 Task: Look for space in Marolambo, Madagascar from 15th August, 2023 to 20th August, 2023 for 1 adult in price range Rs.5000 to Rs.10000. Place can be private room with 1  bedroom having 1 bed and 1 bathroom. Property type can be house, flat, guest house, hotel. Booking option can be shelf check-in. Required host language is English.
Action: Mouse moved to (502, 66)
Screenshot: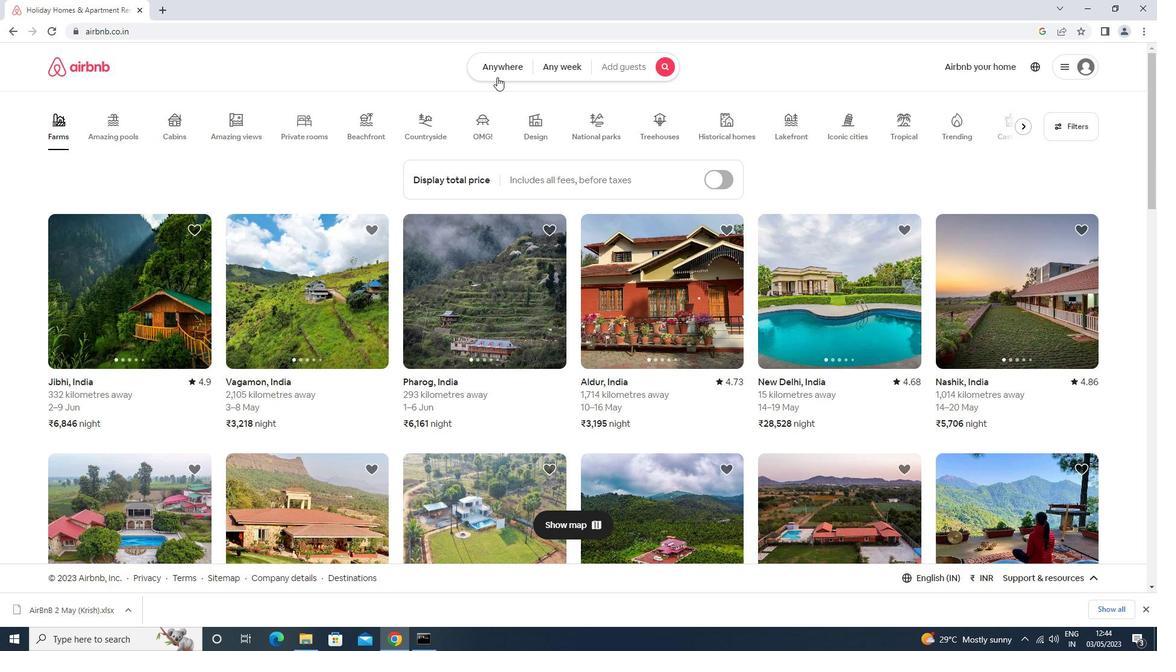 
Action: Mouse pressed left at (502, 66)
Screenshot: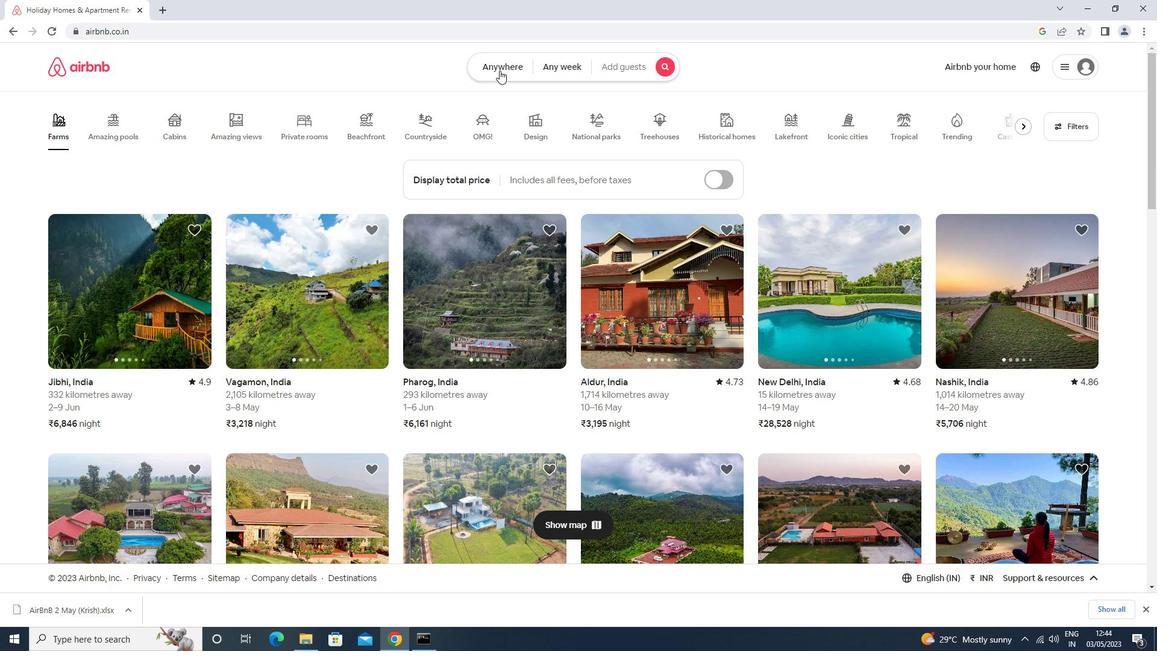 
Action: Mouse moved to (452, 115)
Screenshot: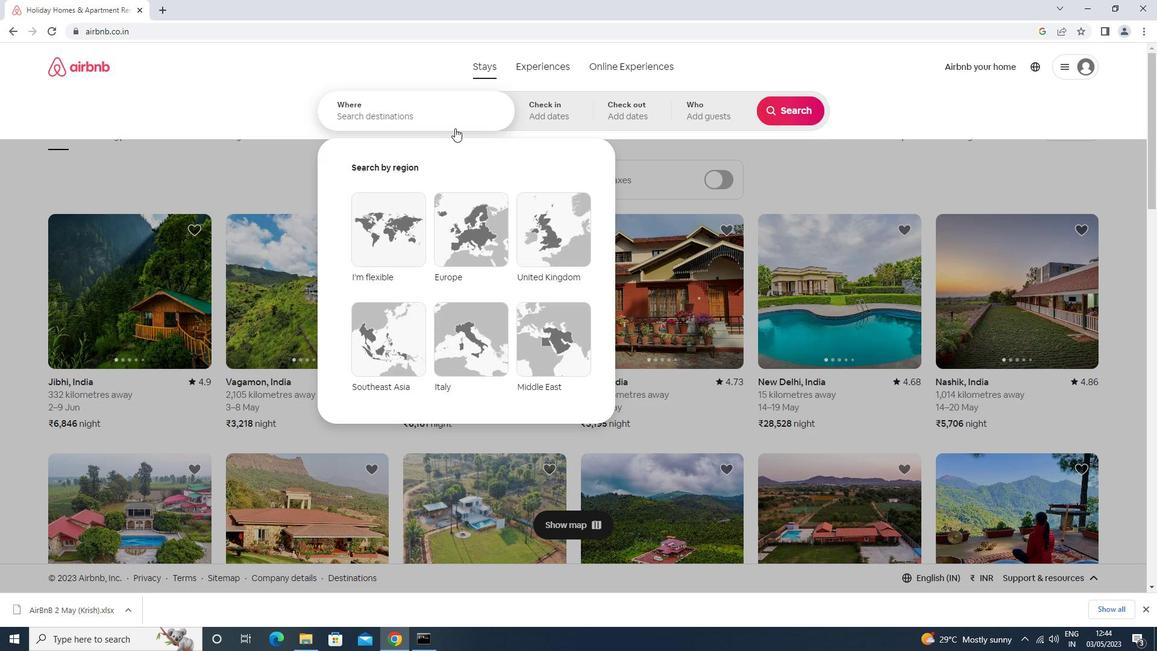 
Action: Mouse pressed left at (452, 115)
Screenshot: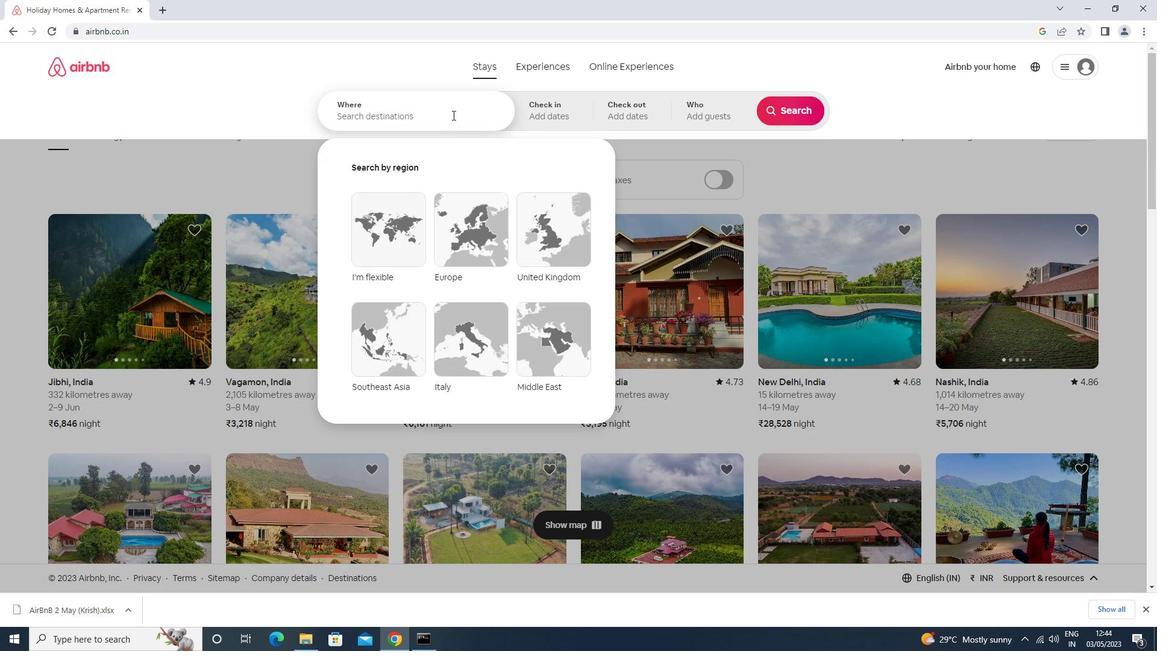 
Action: Key pressed marolambo<Key.down><Key.enter>
Screenshot: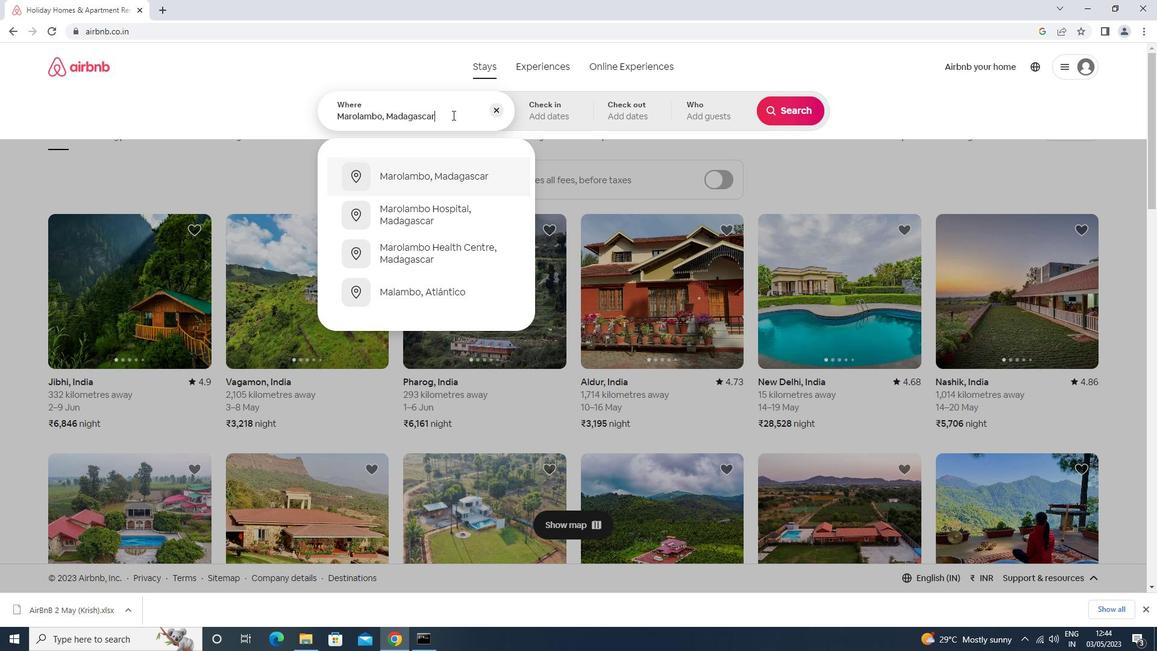 
Action: Mouse moved to (797, 208)
Screenshot: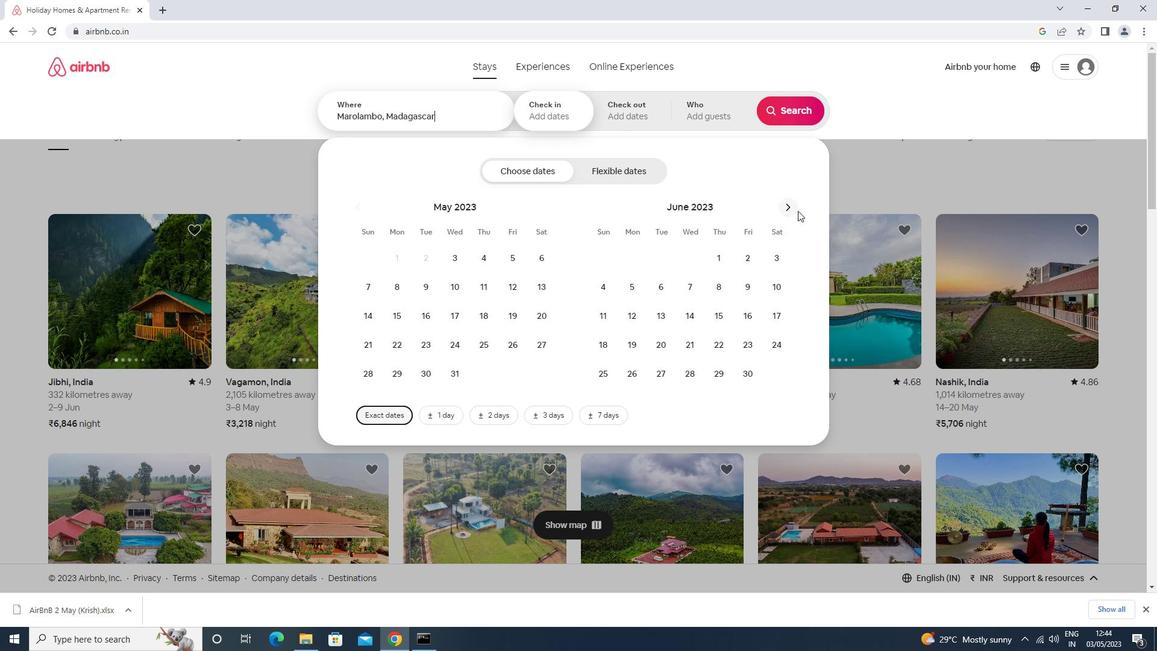 
Action: Mouse pressed left at (797, 208)
Screenshot: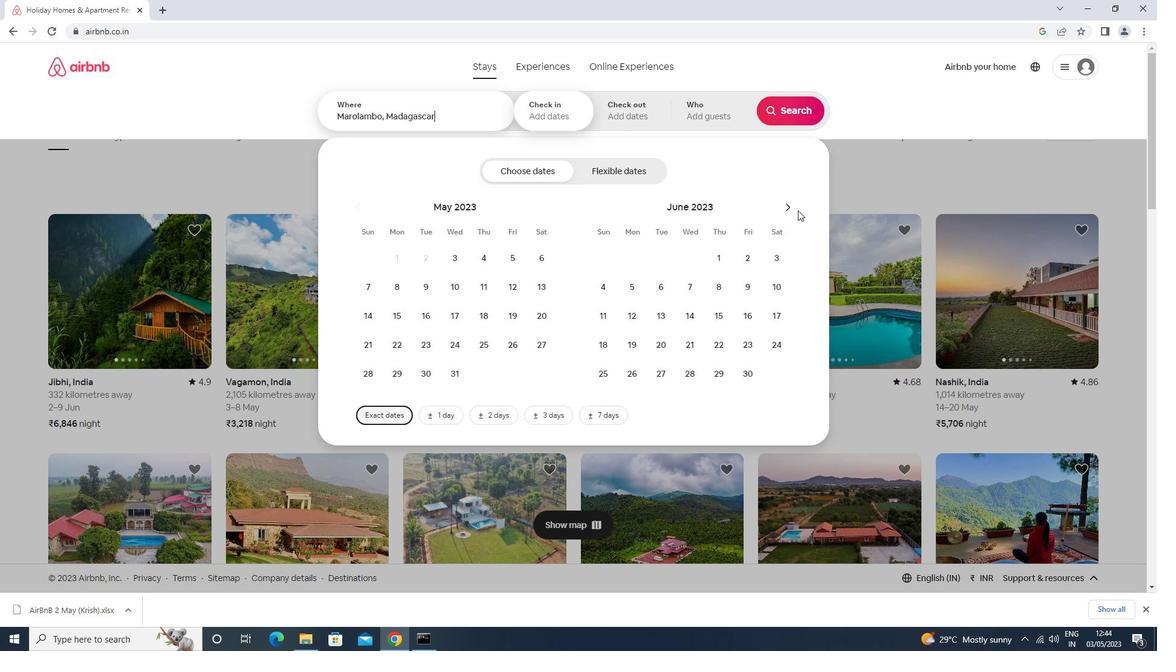 
Action: Mouse moved to (794, 208)
Screenshot: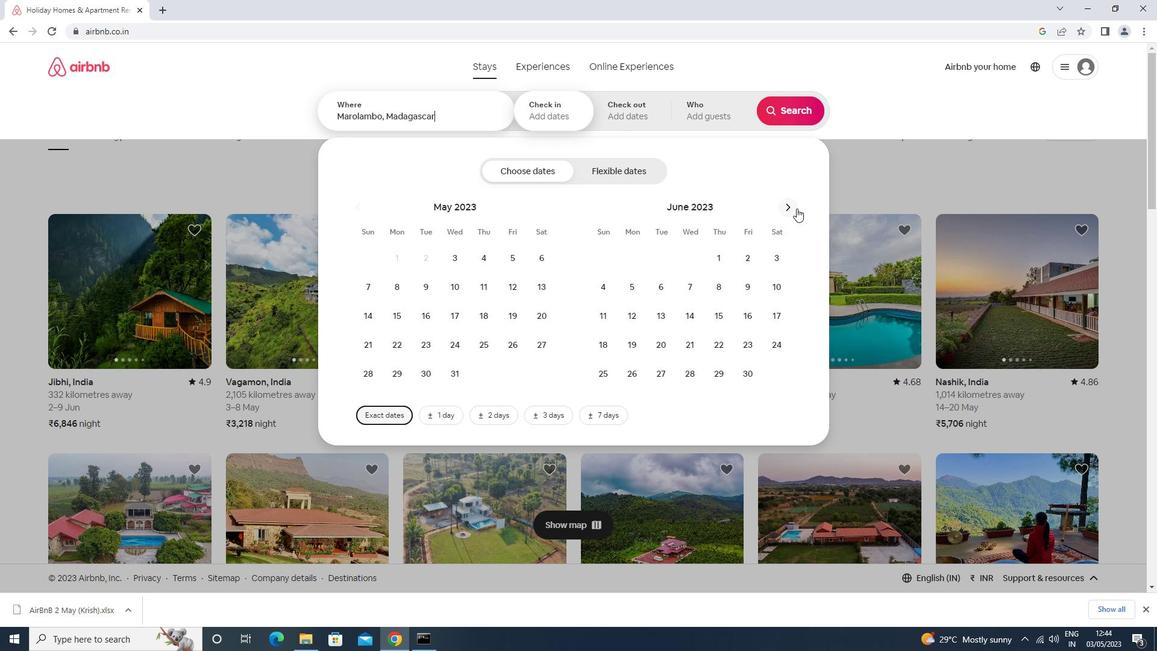 
Action: Mouse pressed left at (794, 208)
Screenshot: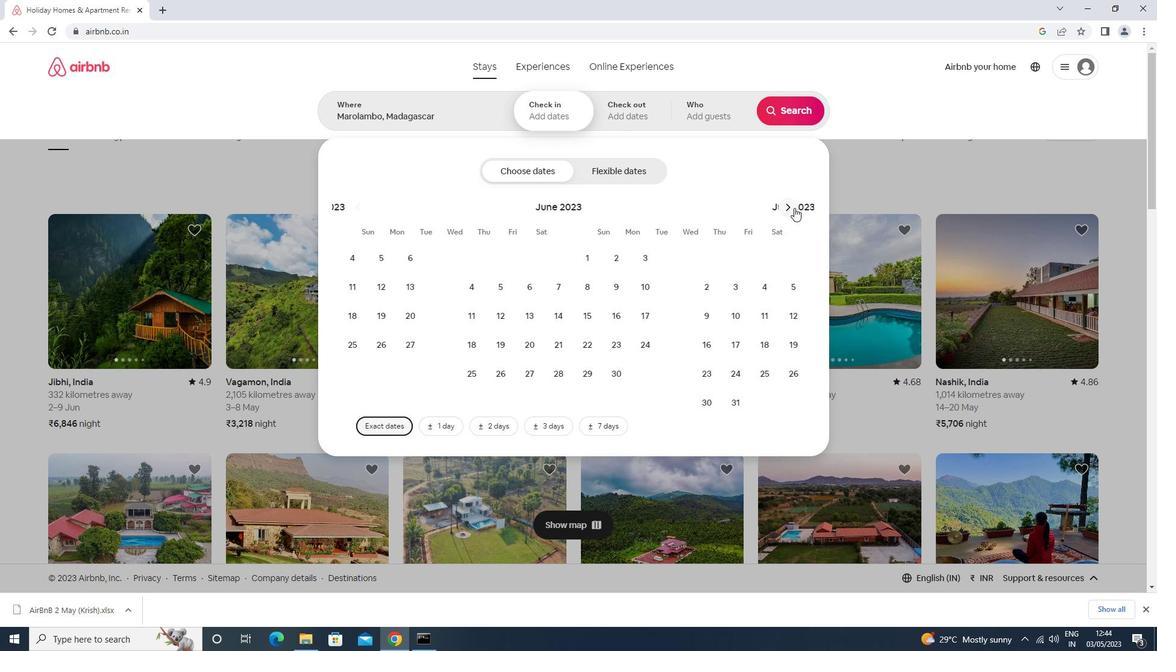 
Action: Mouse moved to (654, 313)
Screenshot: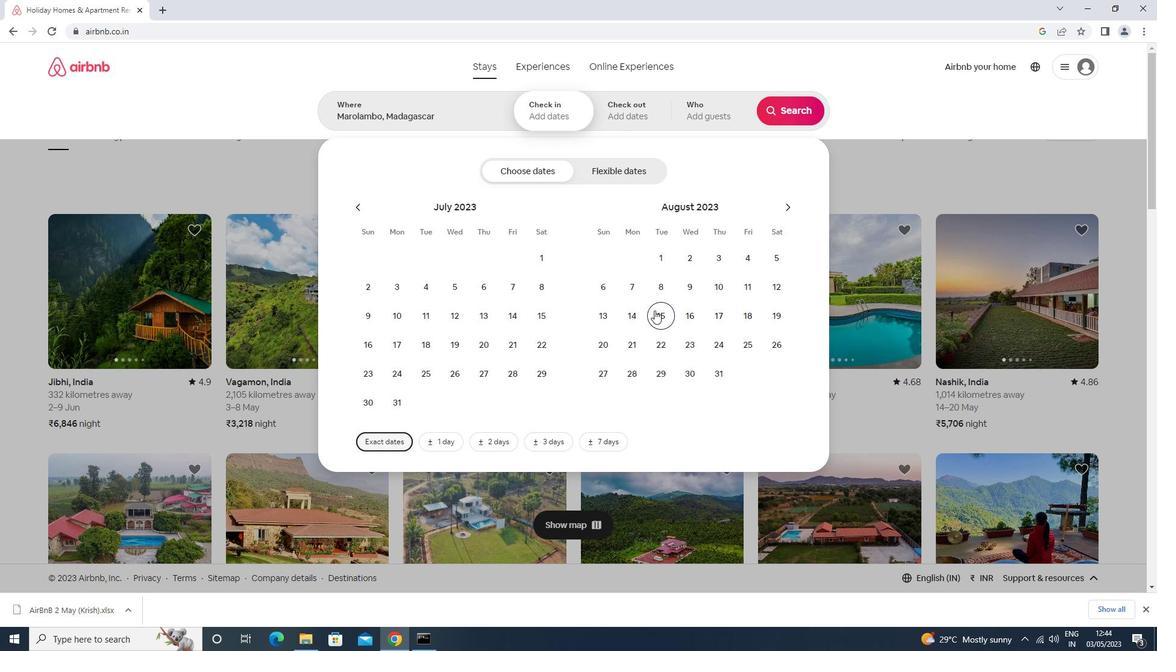 
Action: Mouse pressed left at (654, 313)
Screenshot: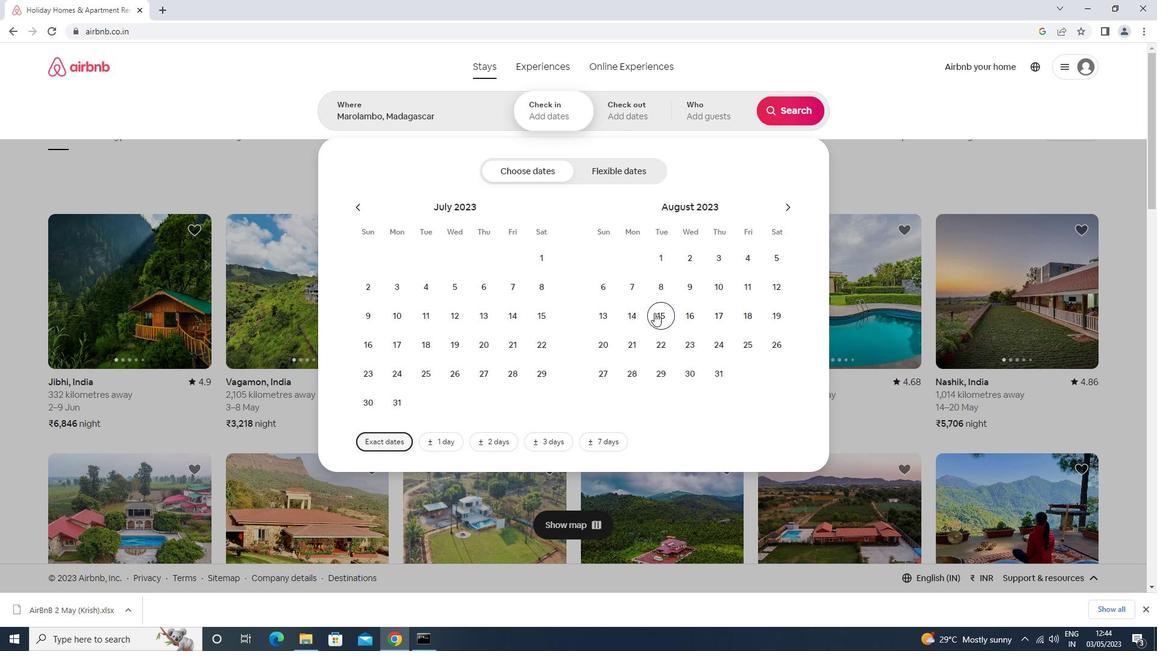 
Action: Mouse moved to (598, 344)
Screenshot: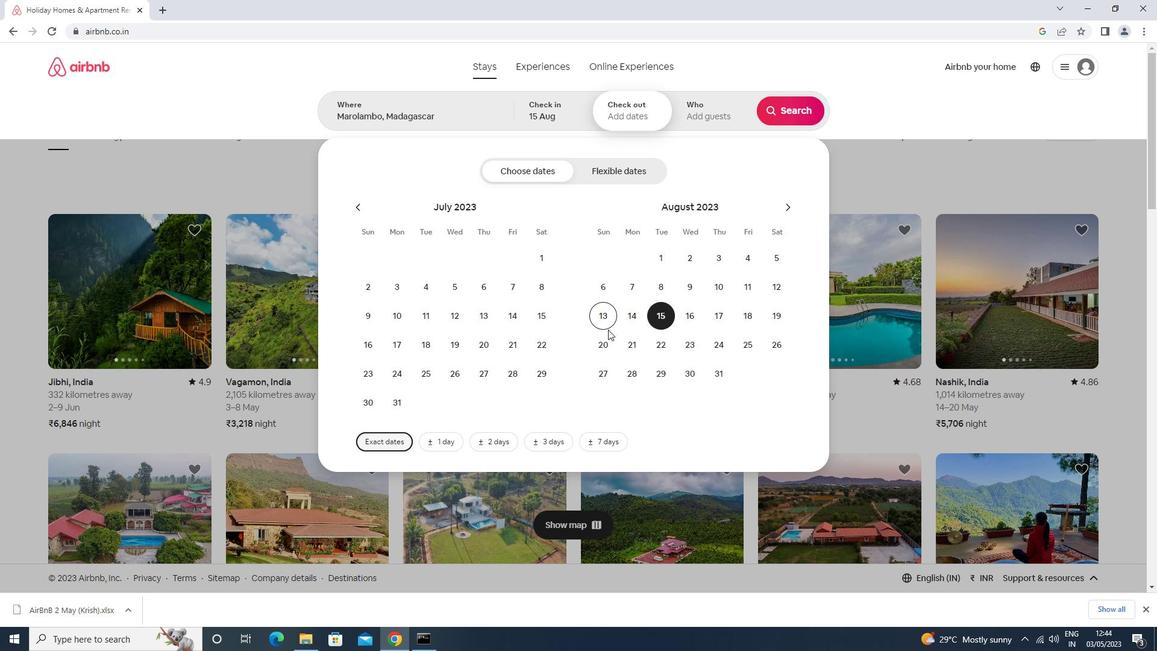 
Action: Mouse pressed left at (598, 344)
Screenshot: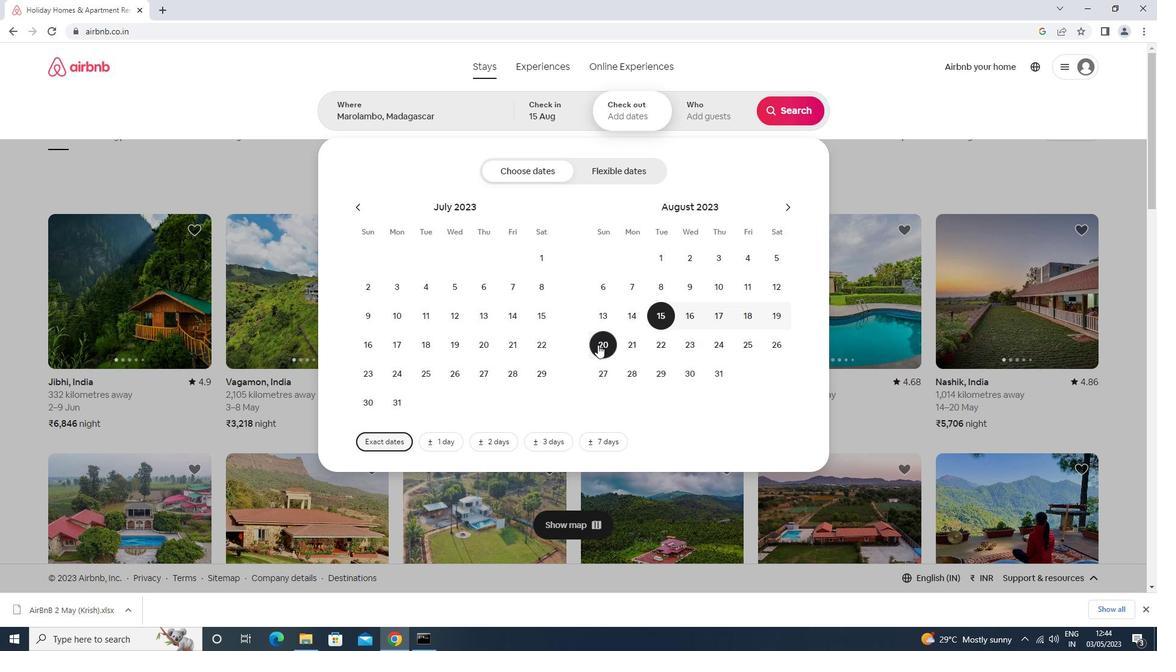 
Action: Mouse moved to (700, 121)
Screenshot: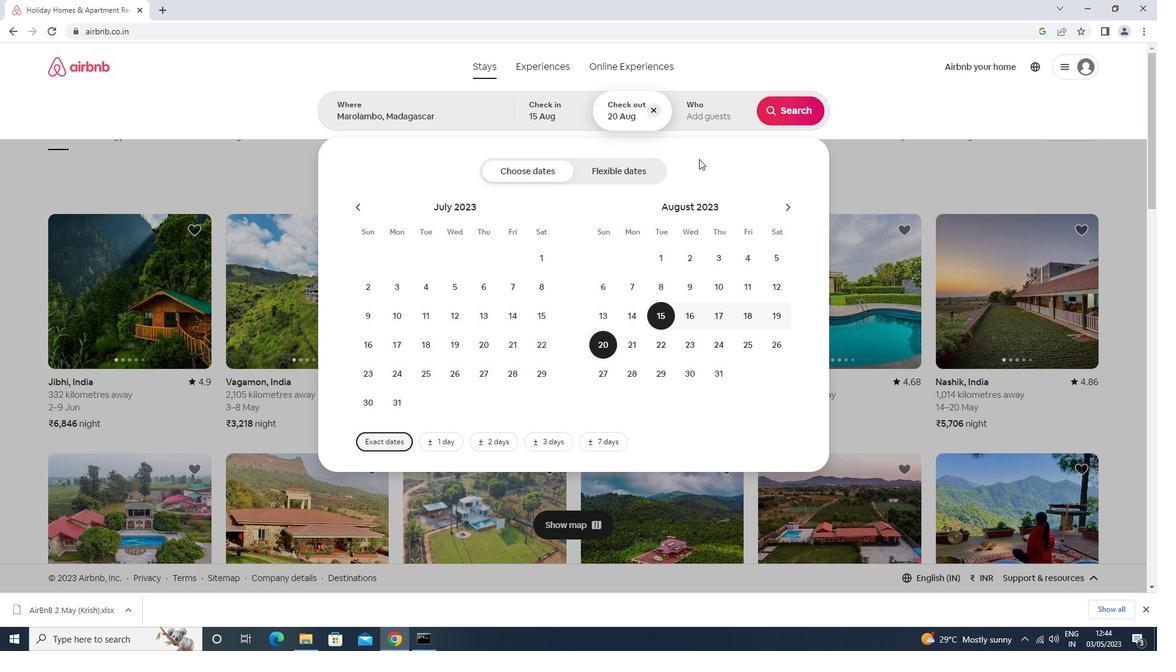
Action: Mouse pressed left at (700, 121)
Screenshot: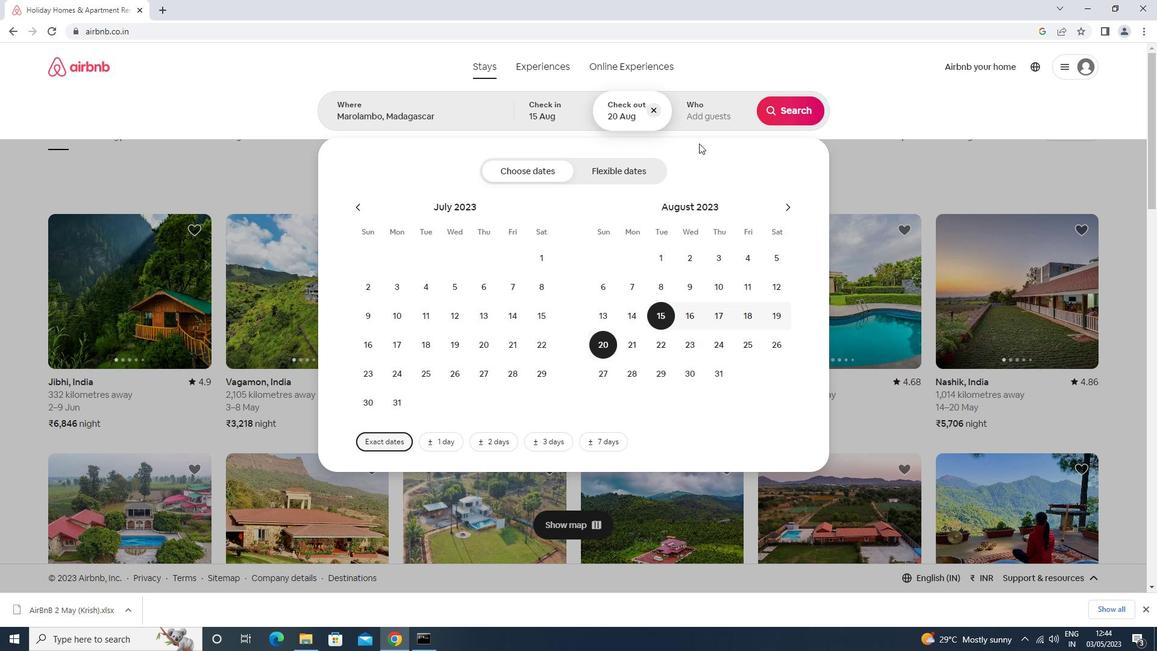 
Action: Mouse moved to (791, 172)
Screenshot: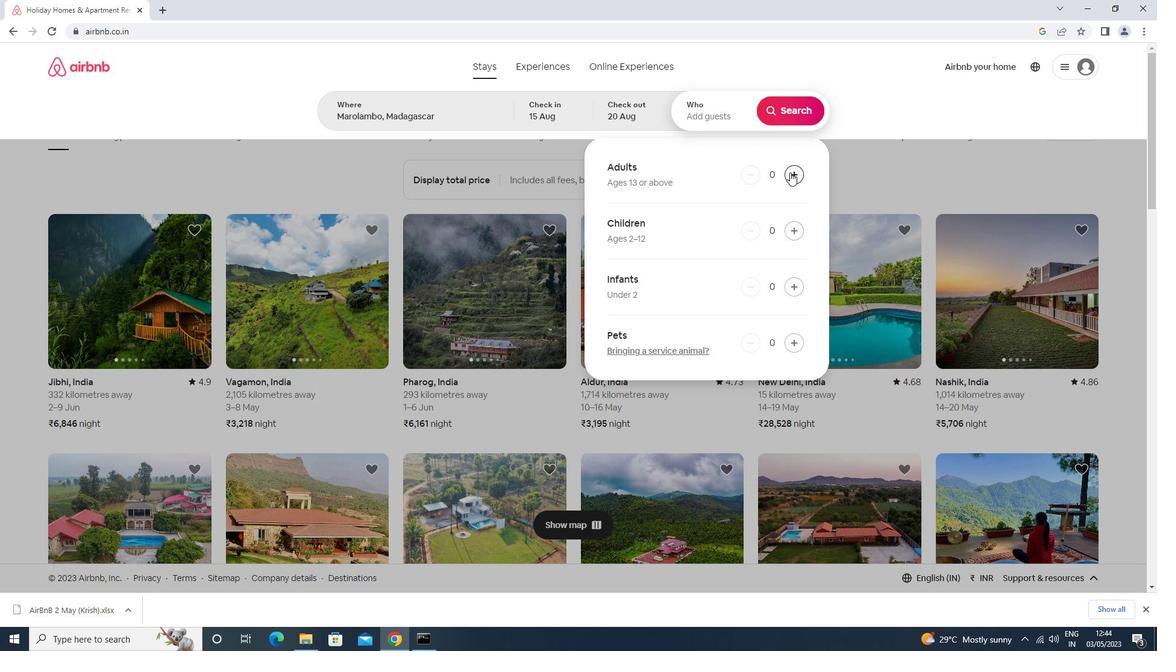 
Action: Mouse pressed left at (791, 172)
Screenshot: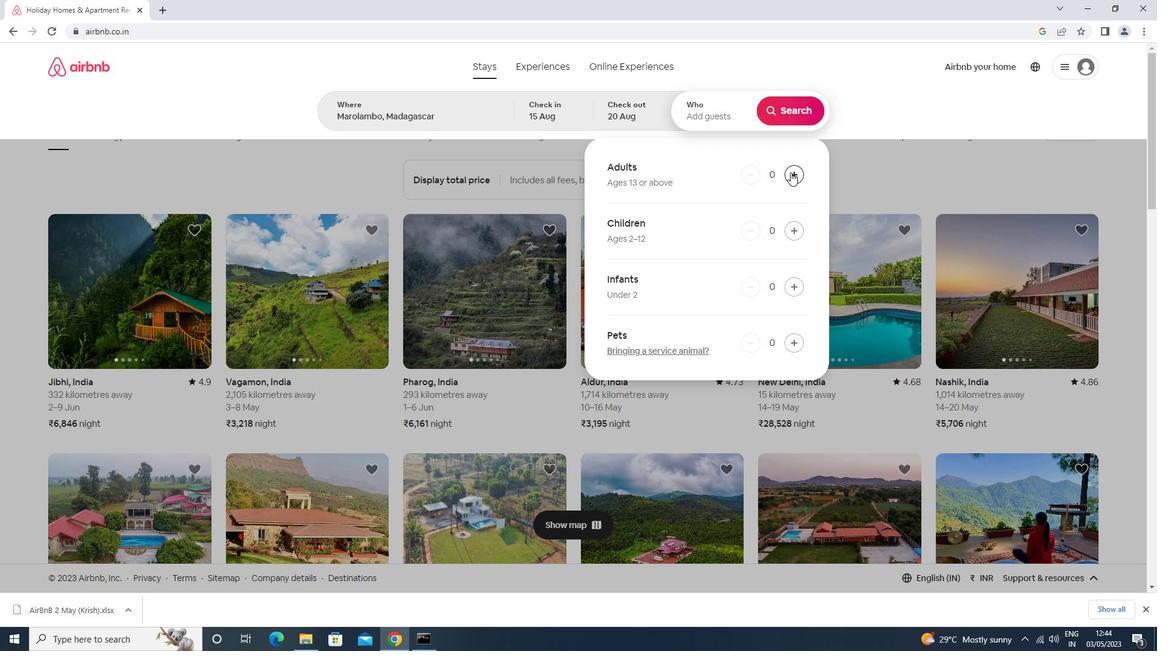 
Action: Mouse moved to (799, 106)
Screenshot: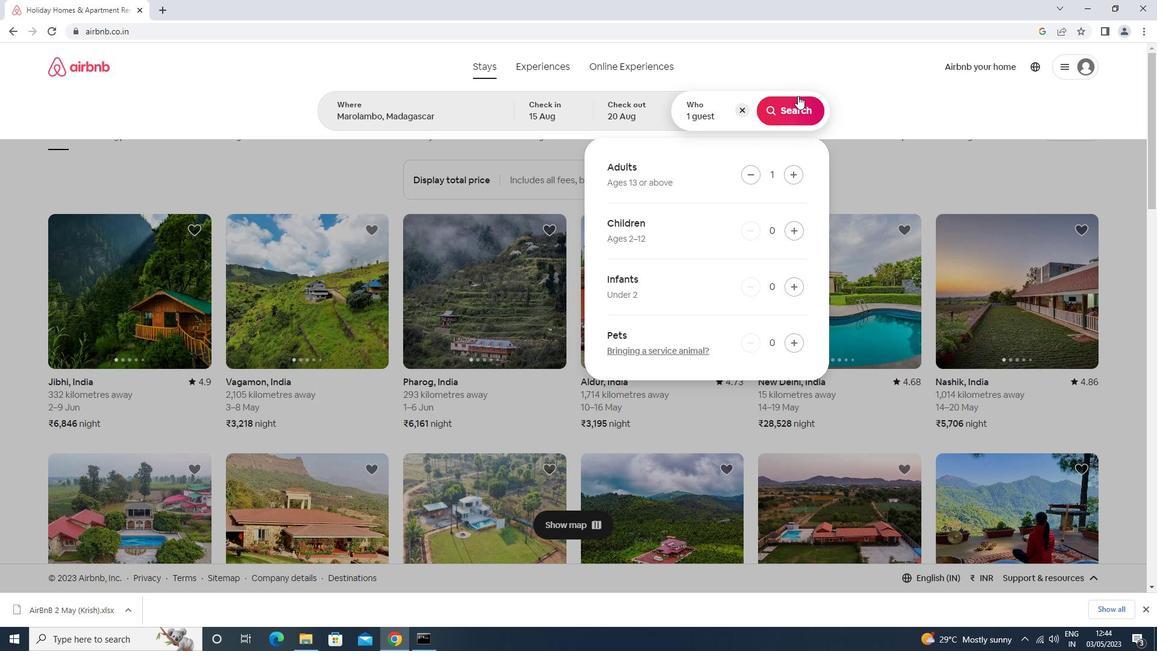 
Action: Mouse pressed left at (799, 106)
Screenshot: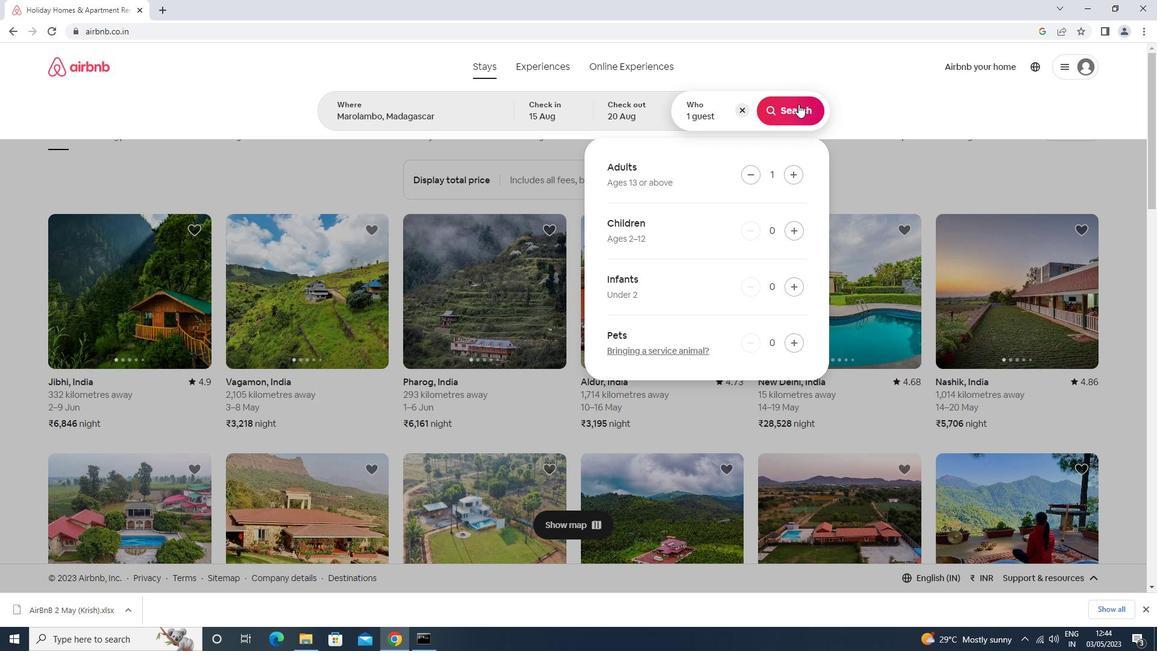 
Action: Mouse moved to (1100, 110)
Screenshot: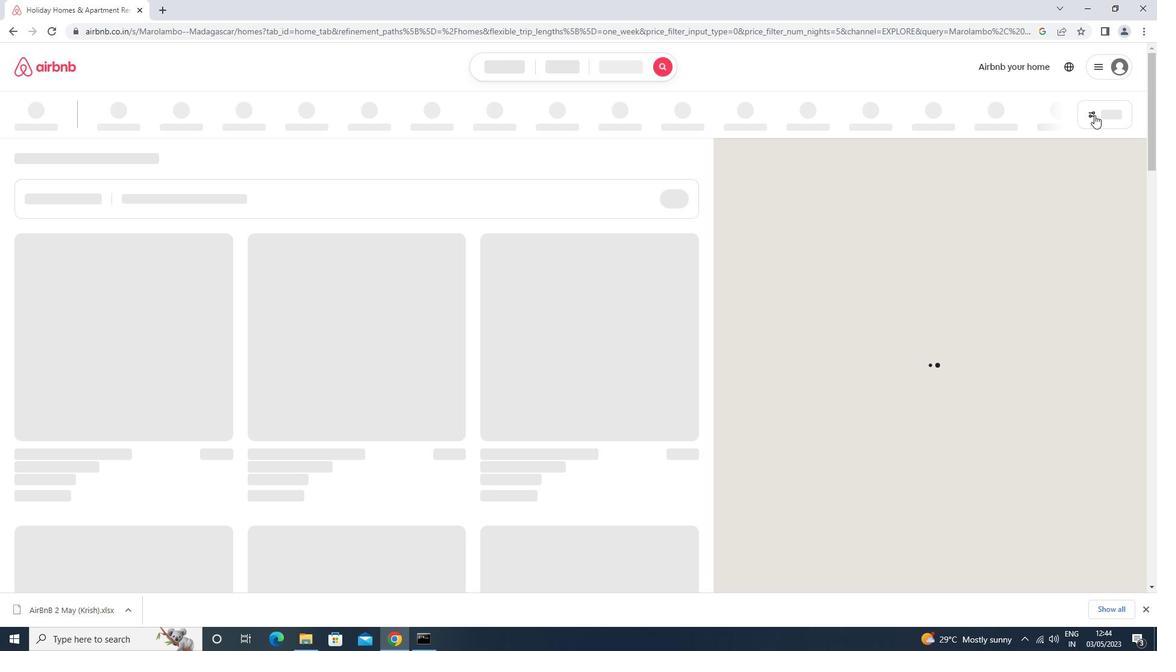
Action: Mouse pressed left at (1100, 110)
Screenshot: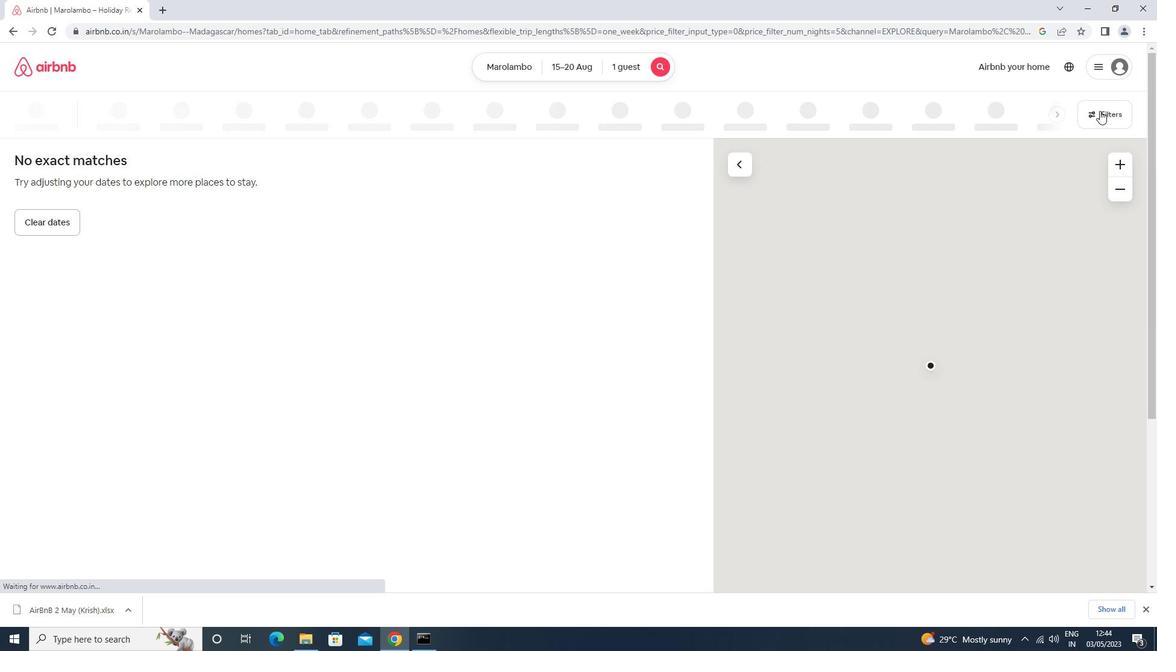 
Action: Mouse moved to (501, 192)
Screenshot: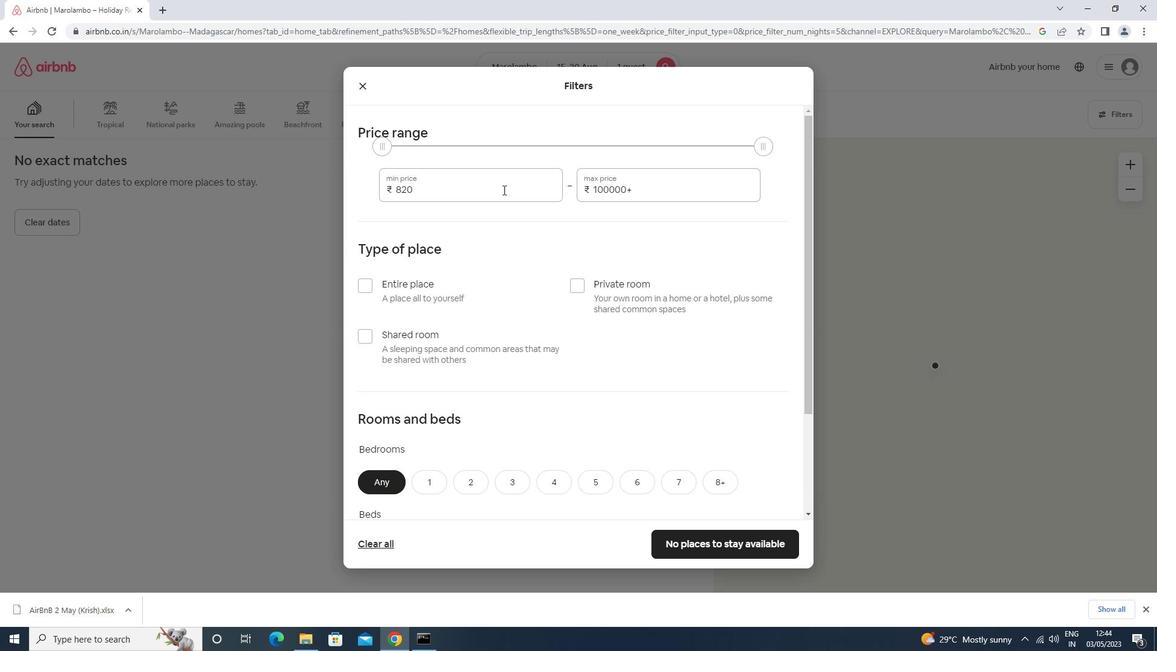 
Action: Mouse pressed left at (501, 192)
Screenshot: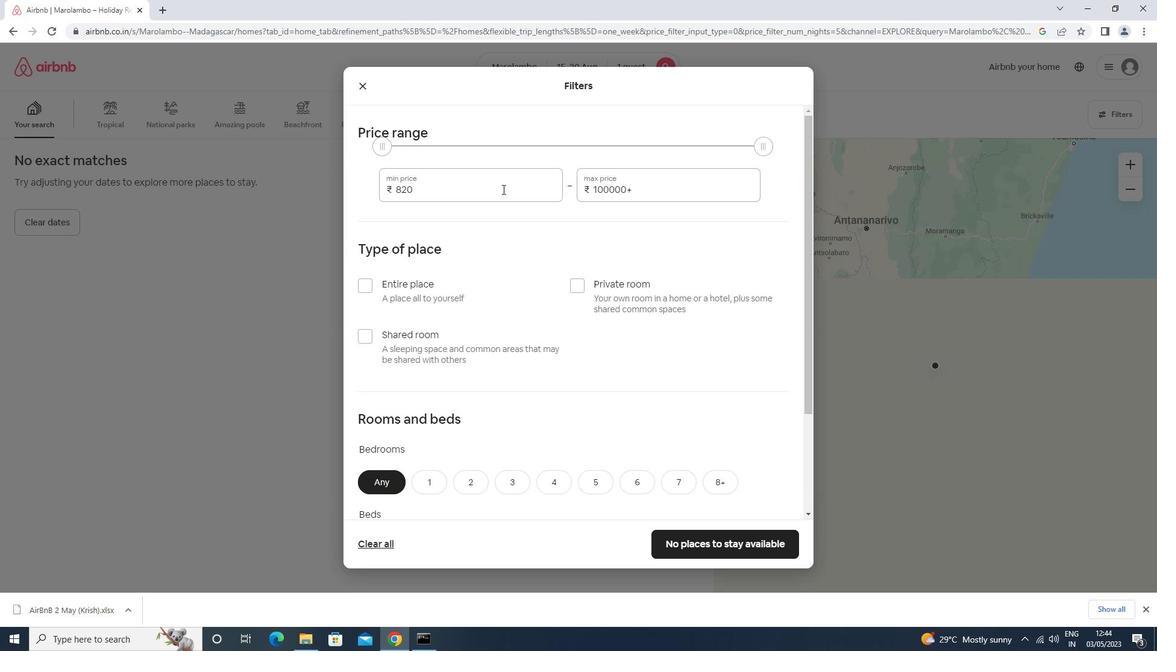 
Action: Key pressed <Key.backspace><Key.backspace><Key.backspace><Key.backspace><Key.backspace><Key.backspace>5000<Key.tab>1000
Screenshot: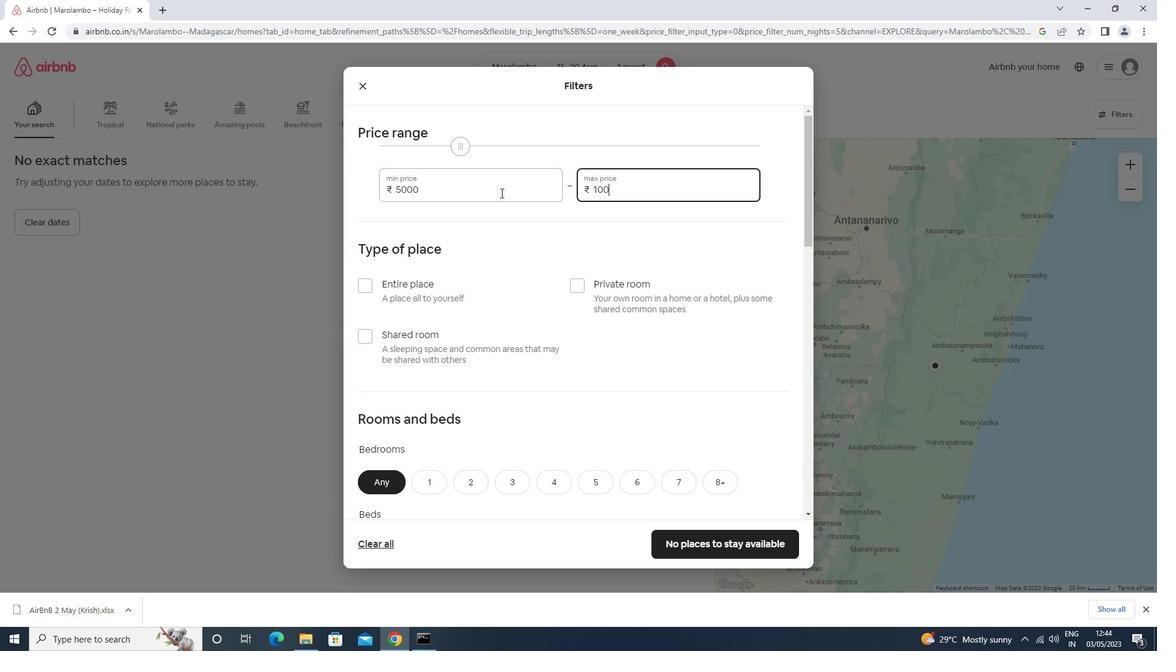 
Action: Mouse moved to (576, 279)
Screenshot: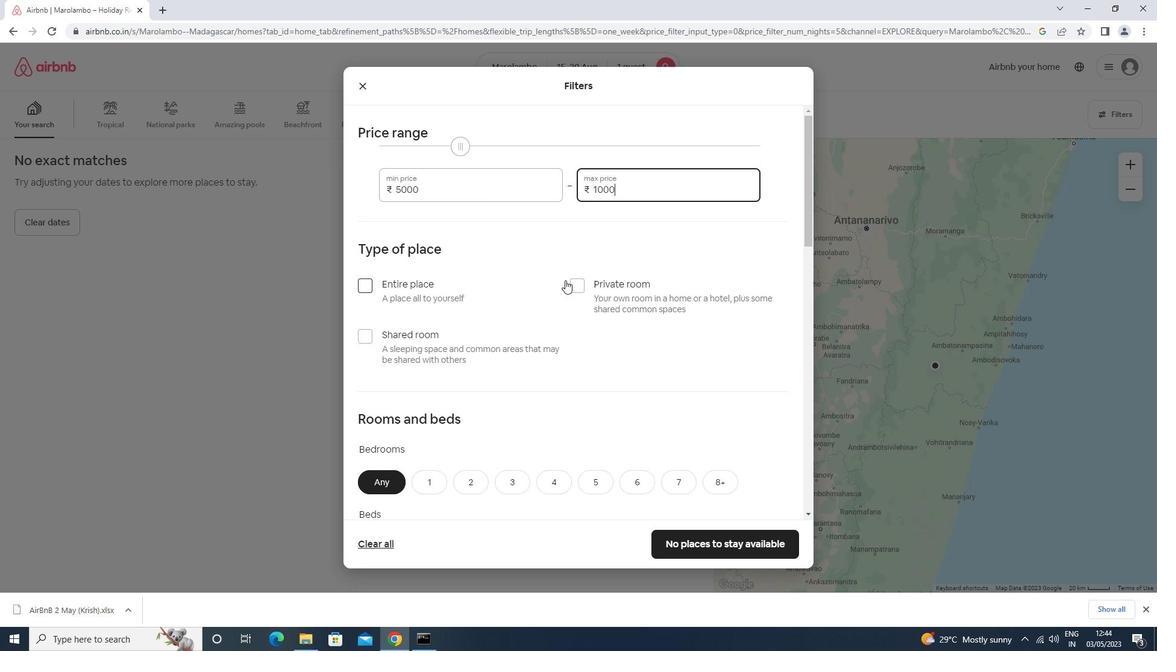 
Action: Mouse pressed left at (576, 279)
Screenshot: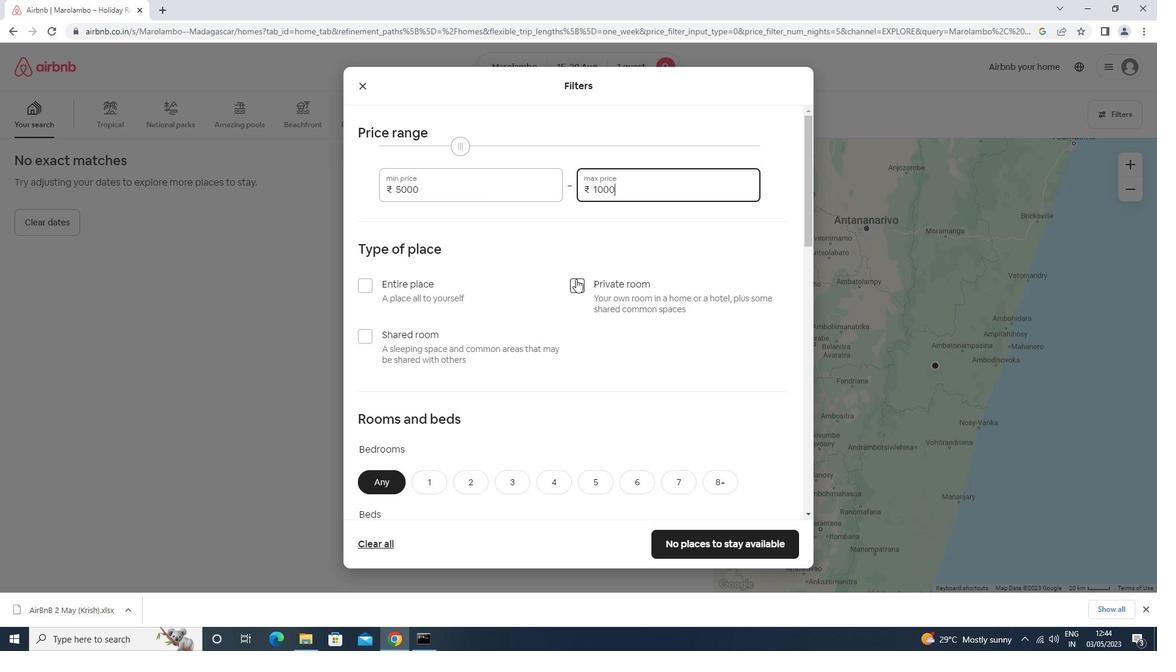 
Action: Mouse moved to (577, 276)
Screenshot: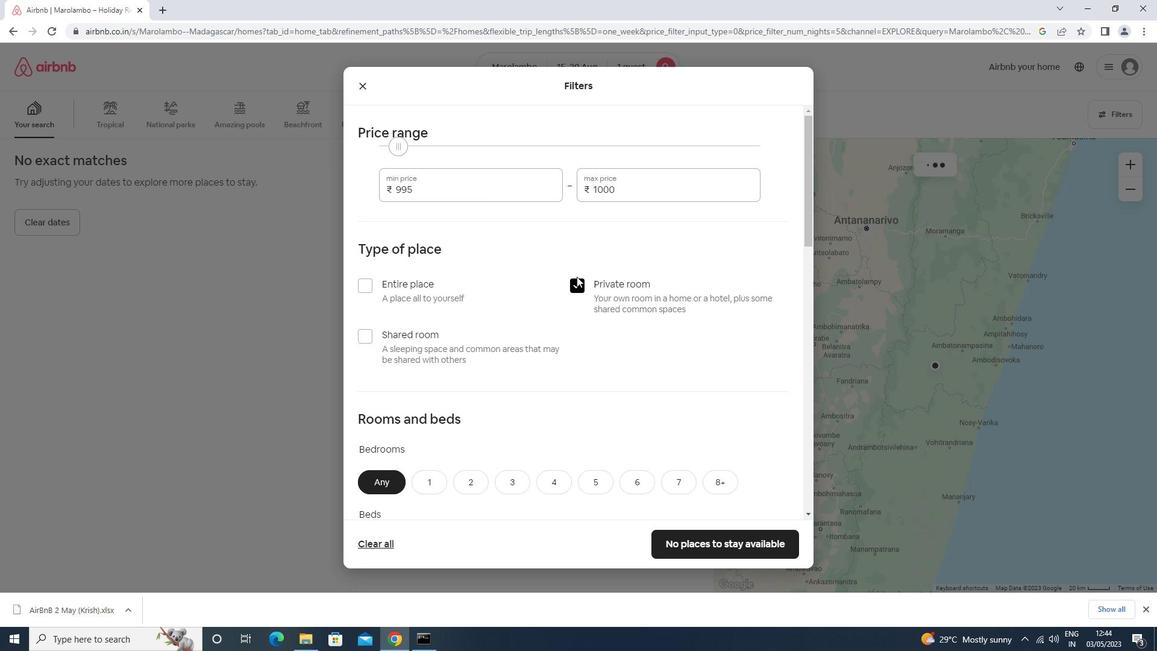 
Action: Mouse scrolled (577, 275) with delta (0, 0)
Screenshot: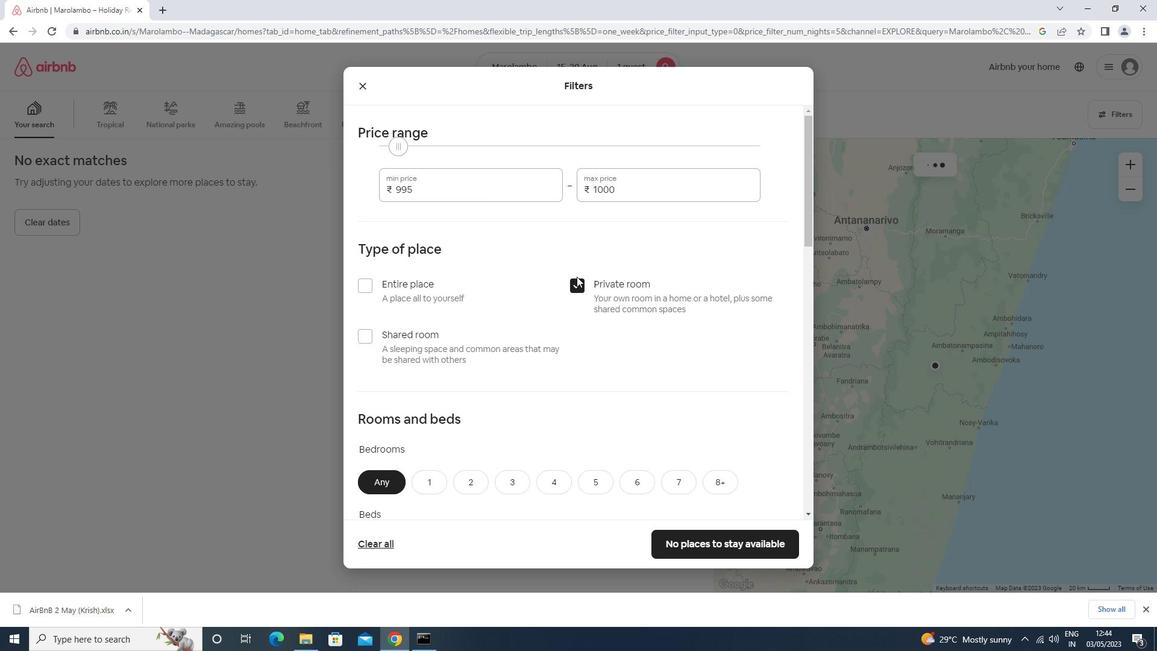 
Action: Mouse scrolled (577, 275) with delta (0, 0)
Screenshot: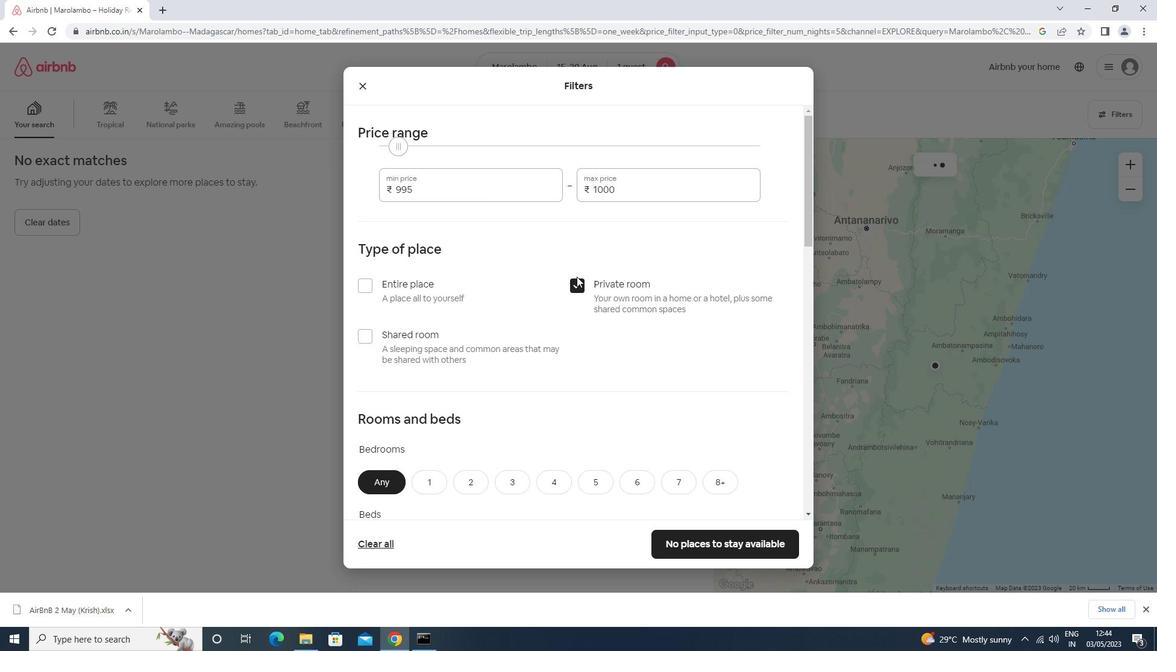 
Action: Mouse moved to (577, 275)
Screenshot: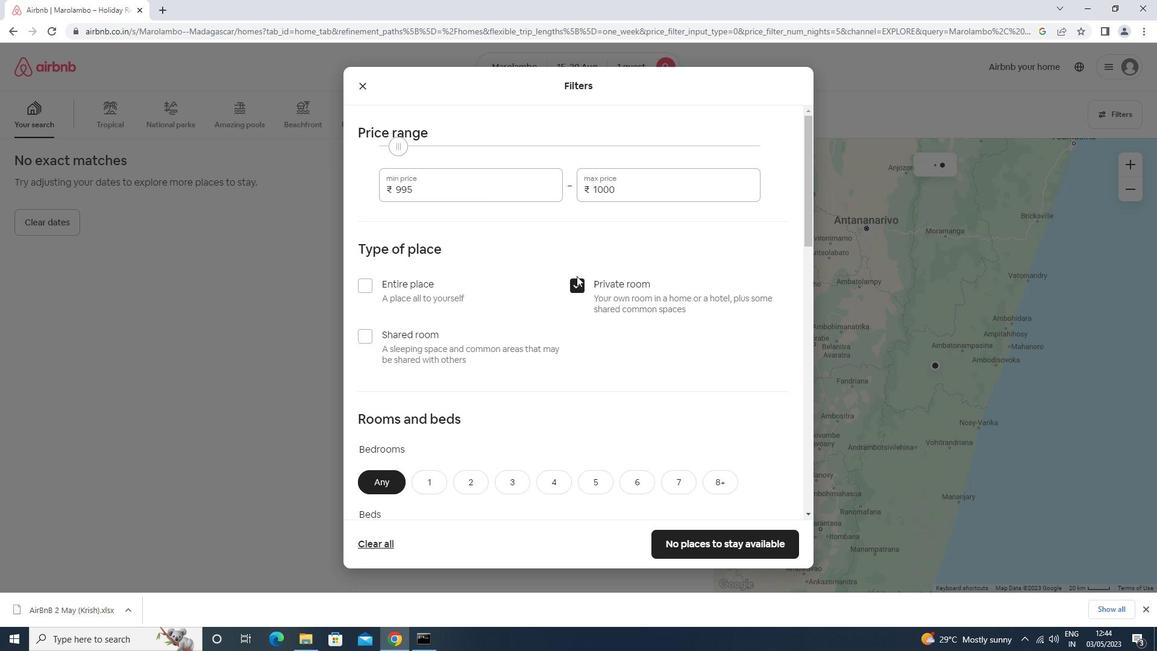 
Action: Mouse scrolled (577, 275) with delta (0, 0)
Screenshot: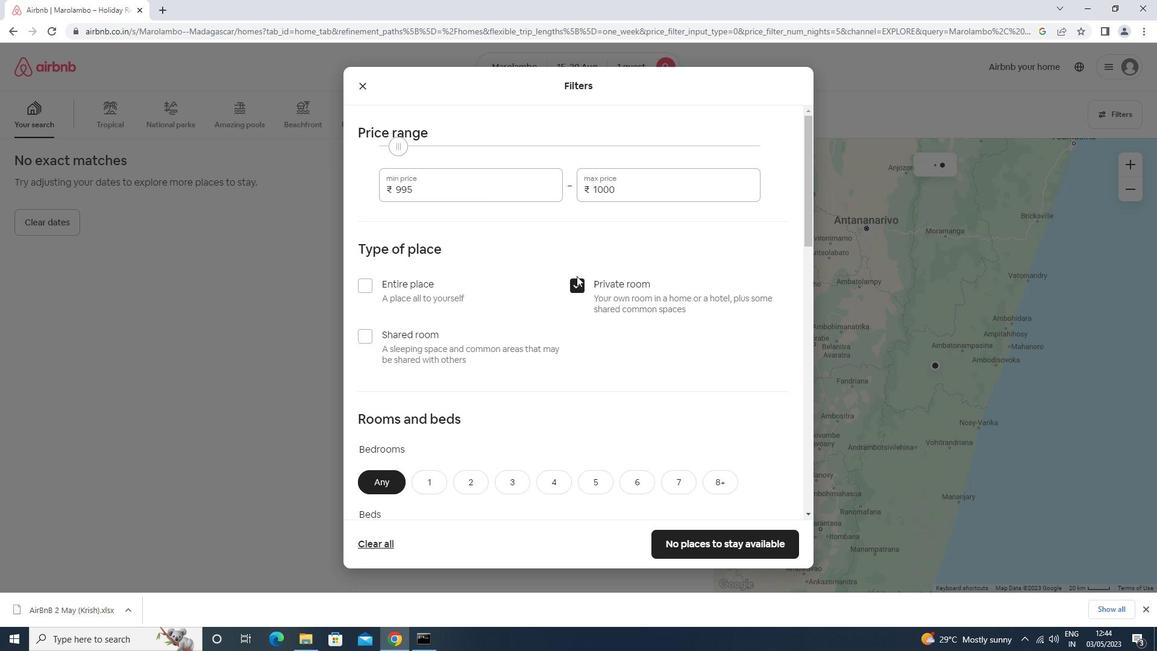 
Action: Mouse moved to (432, 297)
Screenshot: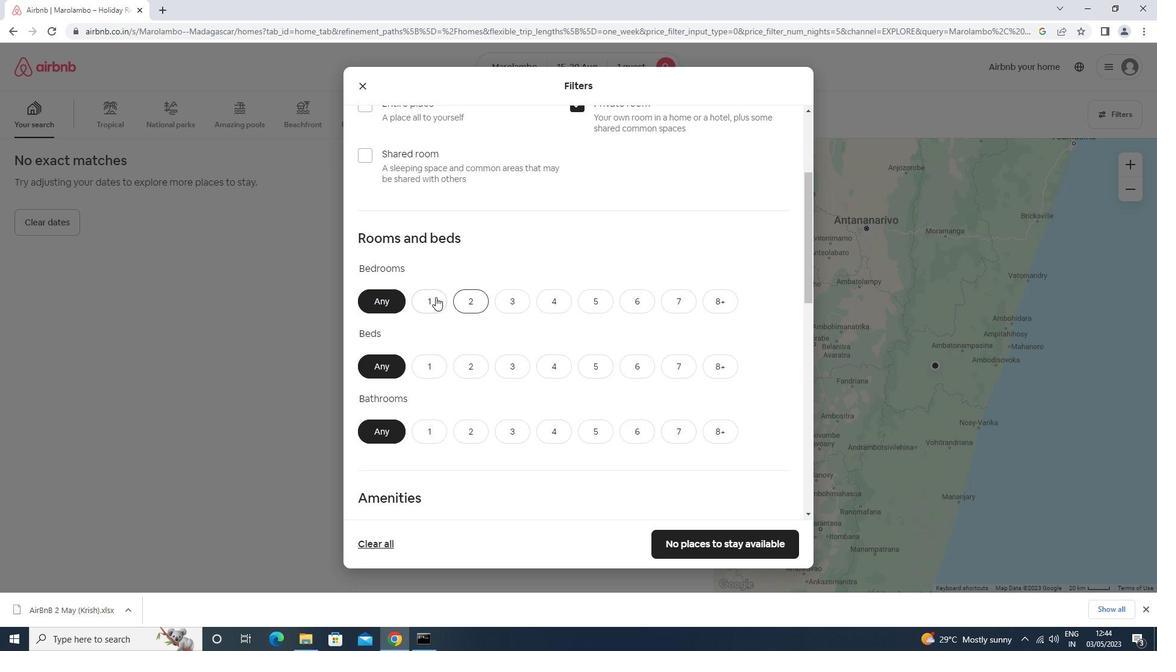 
Action: Mouse pressed left at (432, 297)
Screenshot: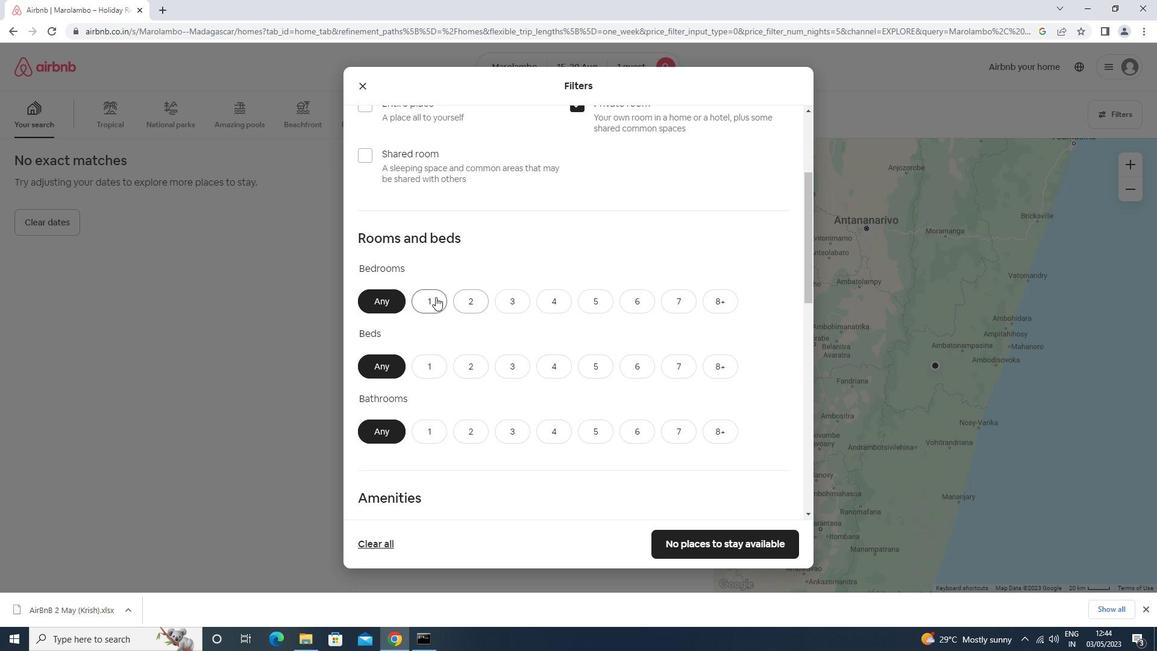 
Action: Mouse moved to (431, 369)
Screenshot: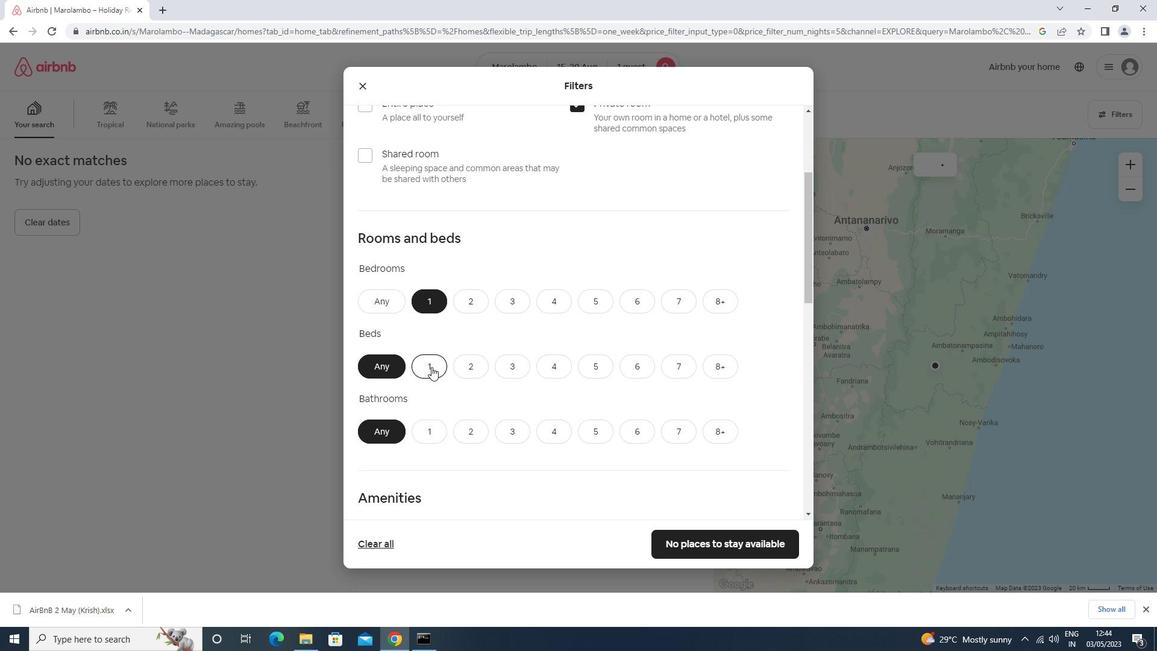 
Action: Mouse pressed left at (431, 369)
Screenshot: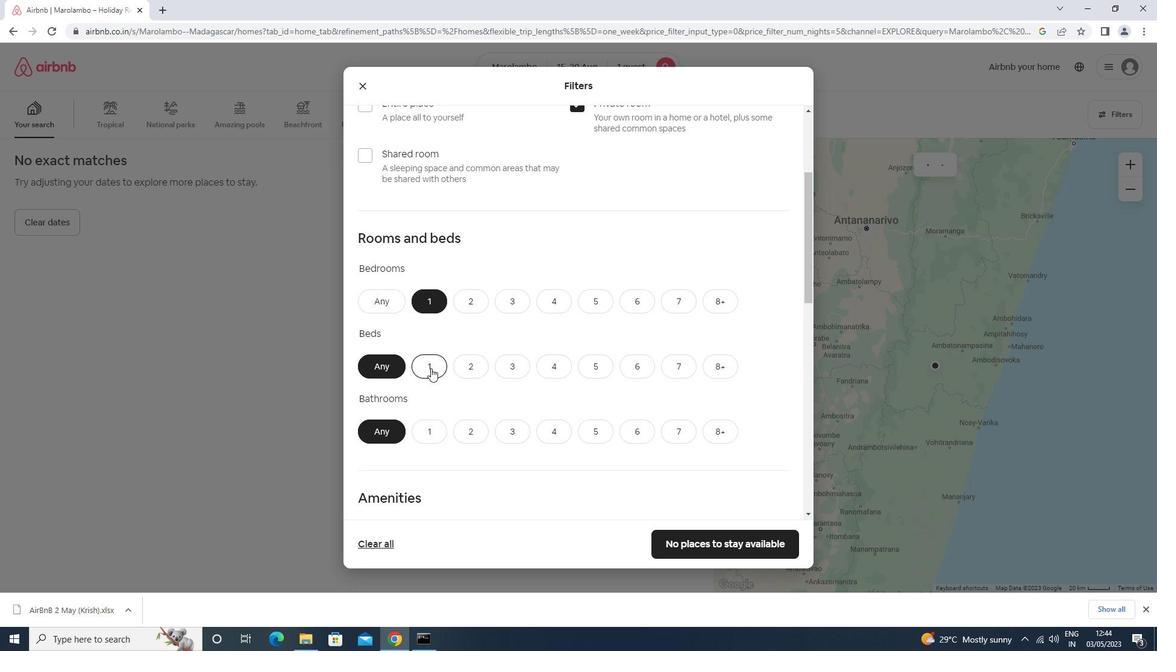 
Action: Mouse moved to (425, 424)
Screenshot: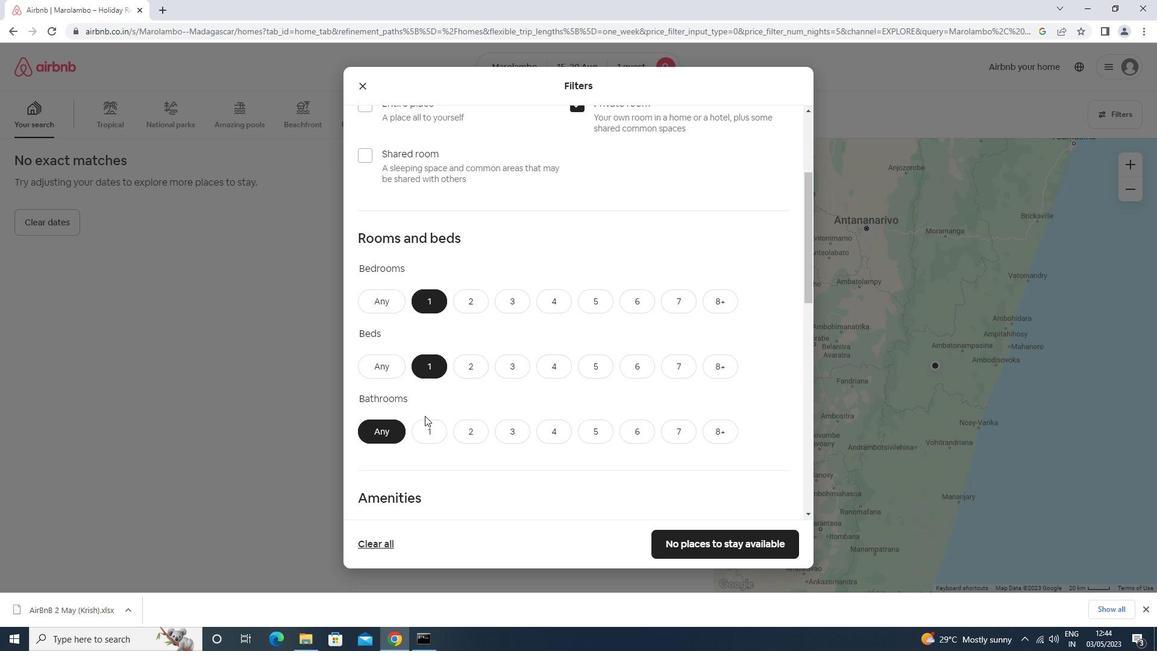 
Action: Mouse pressed left at (425, 424)
Screenshot: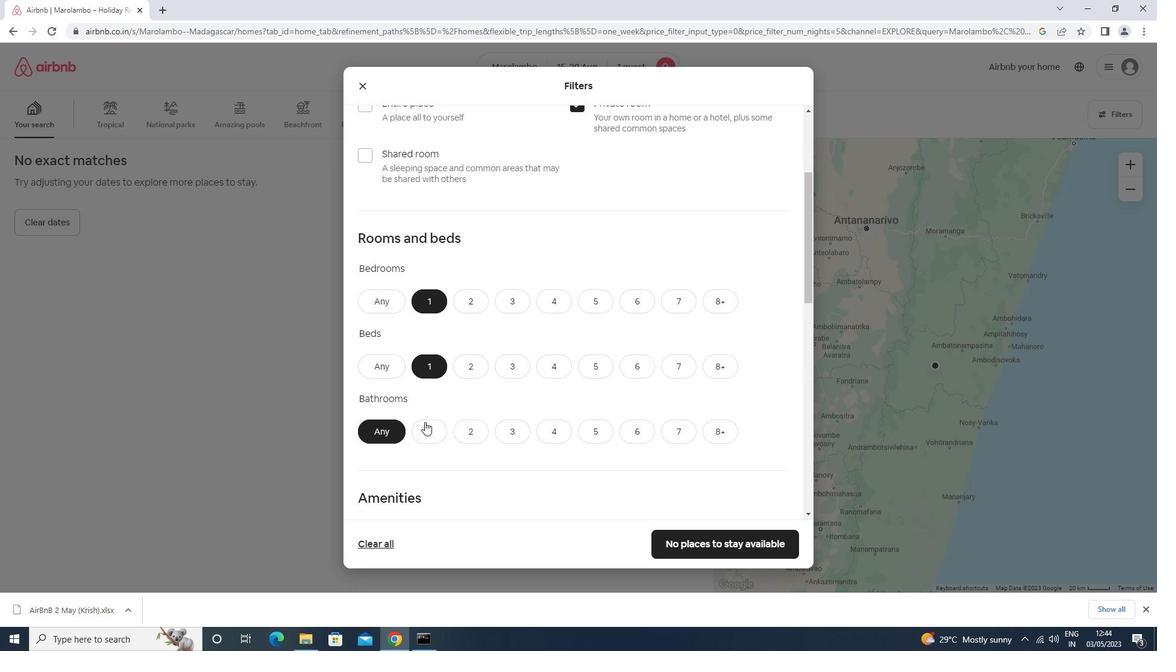 
Action: Mouse moved to (425, 421)
Screenshot: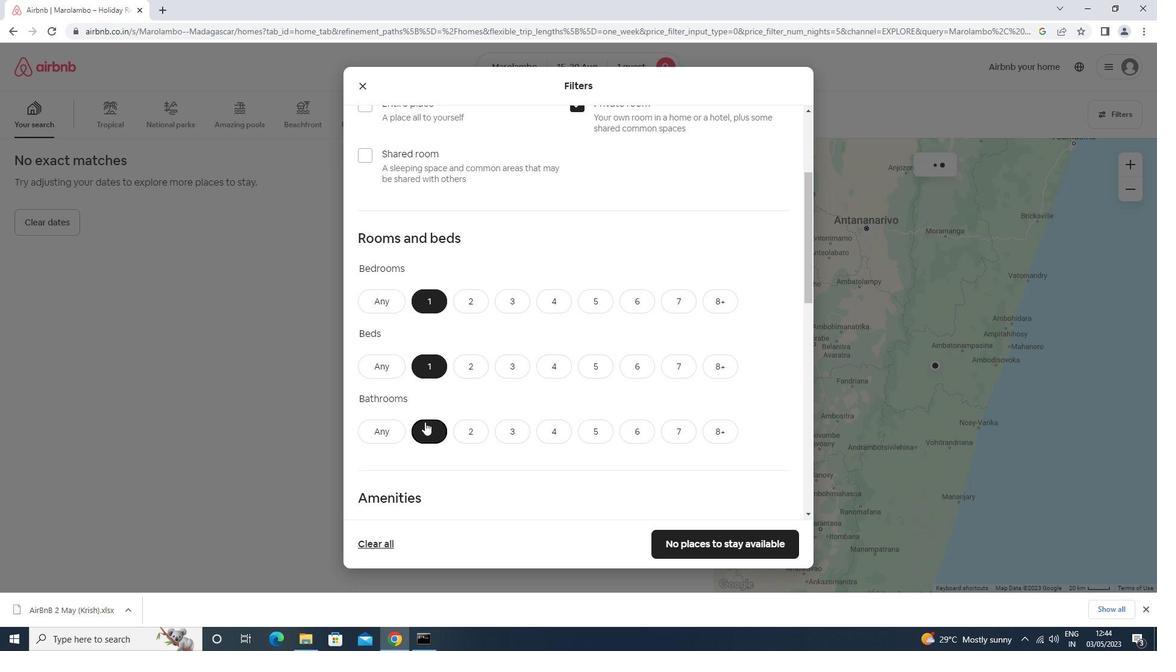 
Action: Mouse scrolled (425, 420) with delta (0, 0)
Screenshot: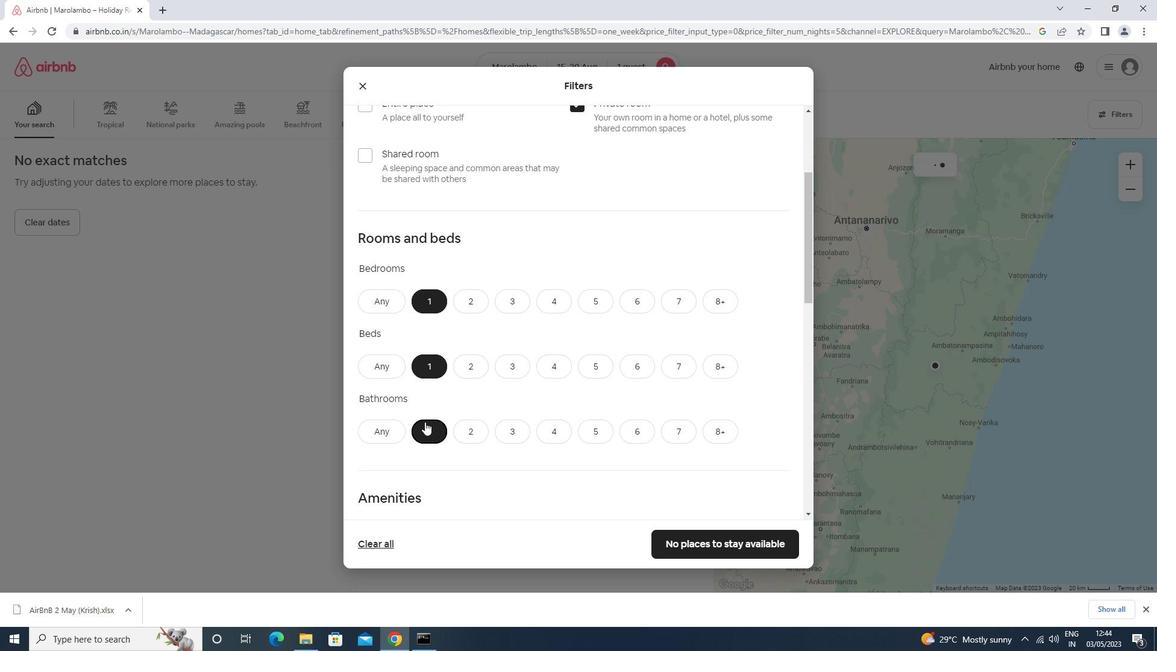 
Action: Mouse scrolled (425, 420) with delta (0, 0)
Screenshot: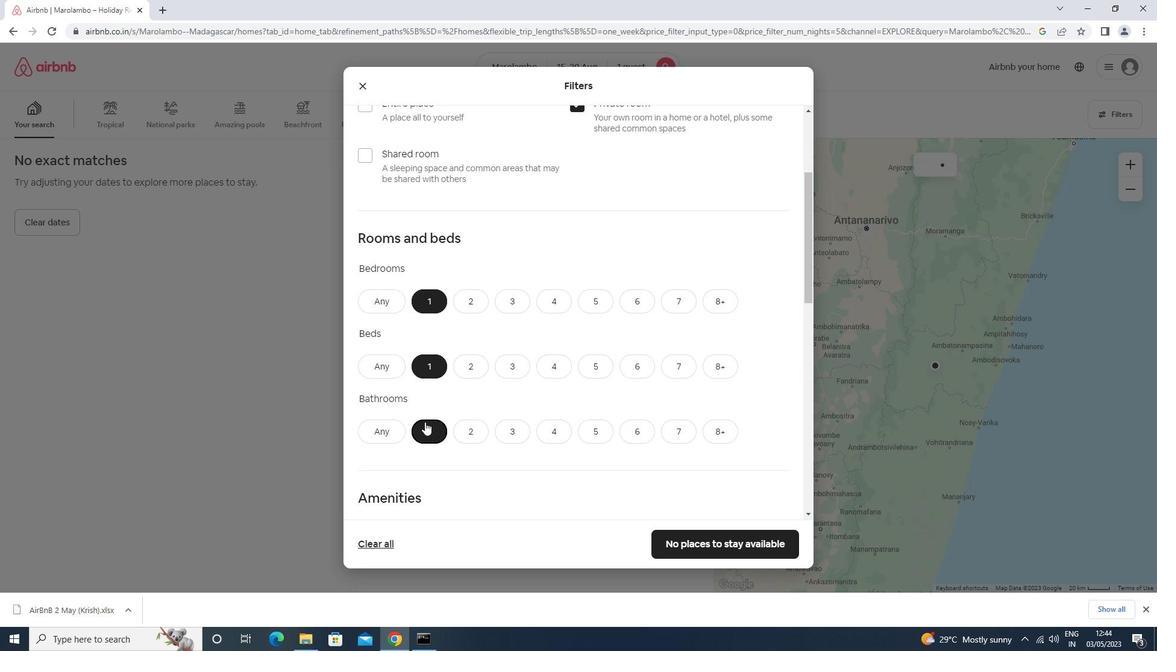 
Action: Mouse scrolled (425, 420) with delta (0, 0)
Screenshot: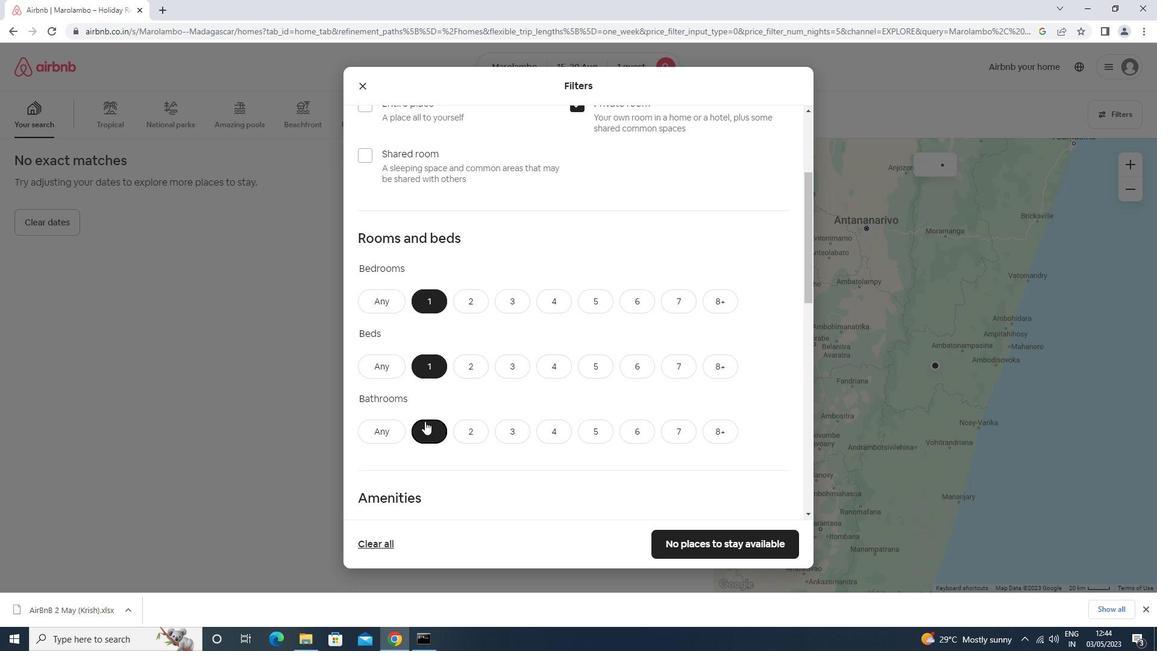 
Action: Mouse scrolled (425, 420) with delta (0, 0)
Screenshot: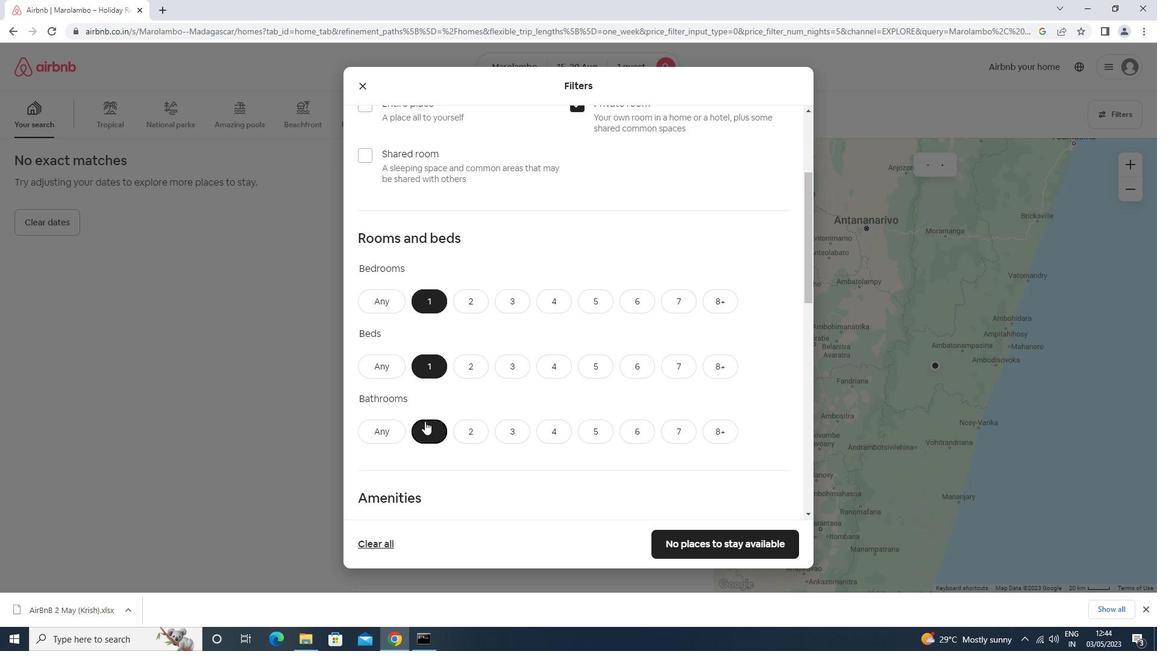 
Action: Mouse moved to (571, 433)
Screenshot: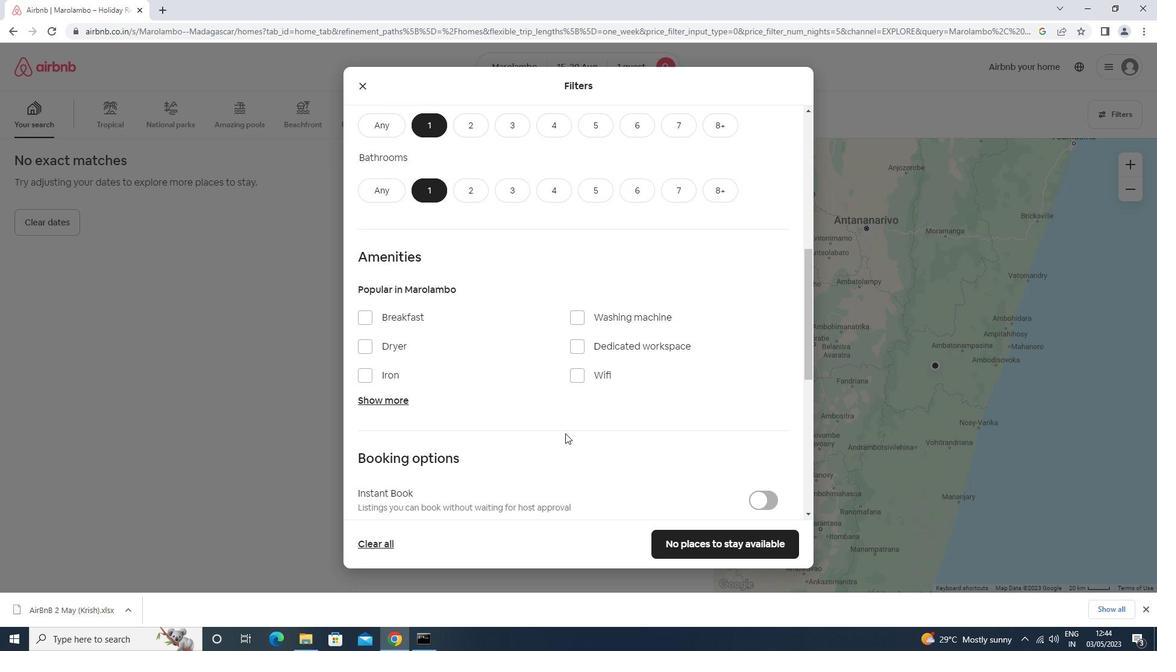 
Action: Mouse scrolled (571, 432) with delta (0, 0)
Screenshot: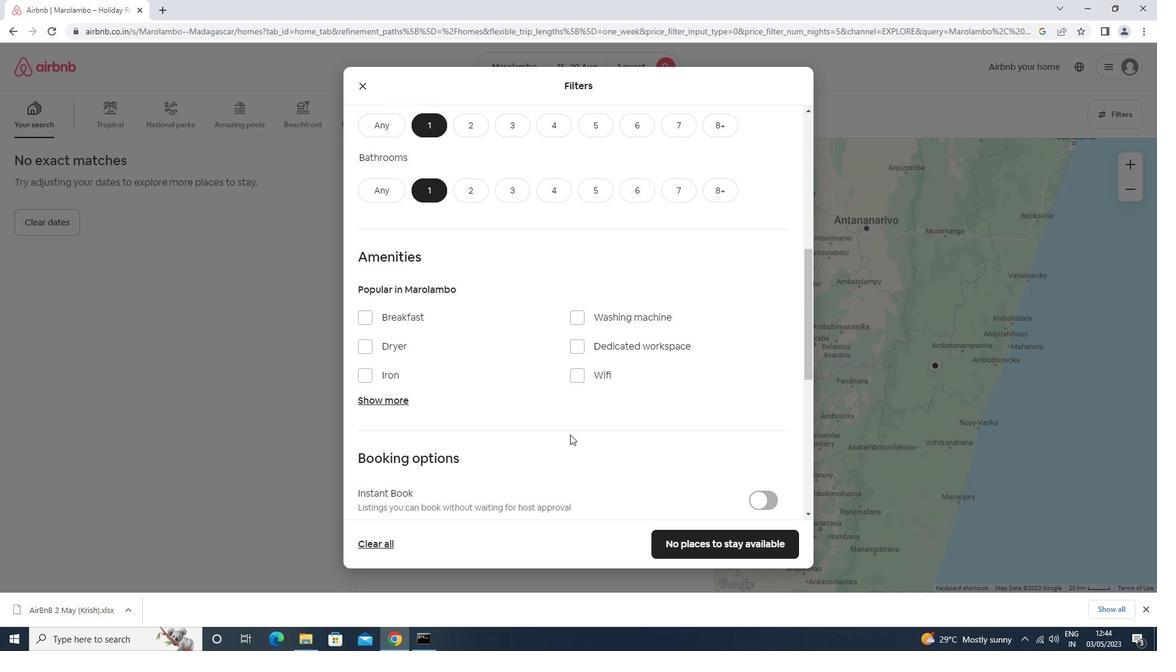 
Action: Mouse scrolled (571, 432) with delta (0, 0)
Screenshot: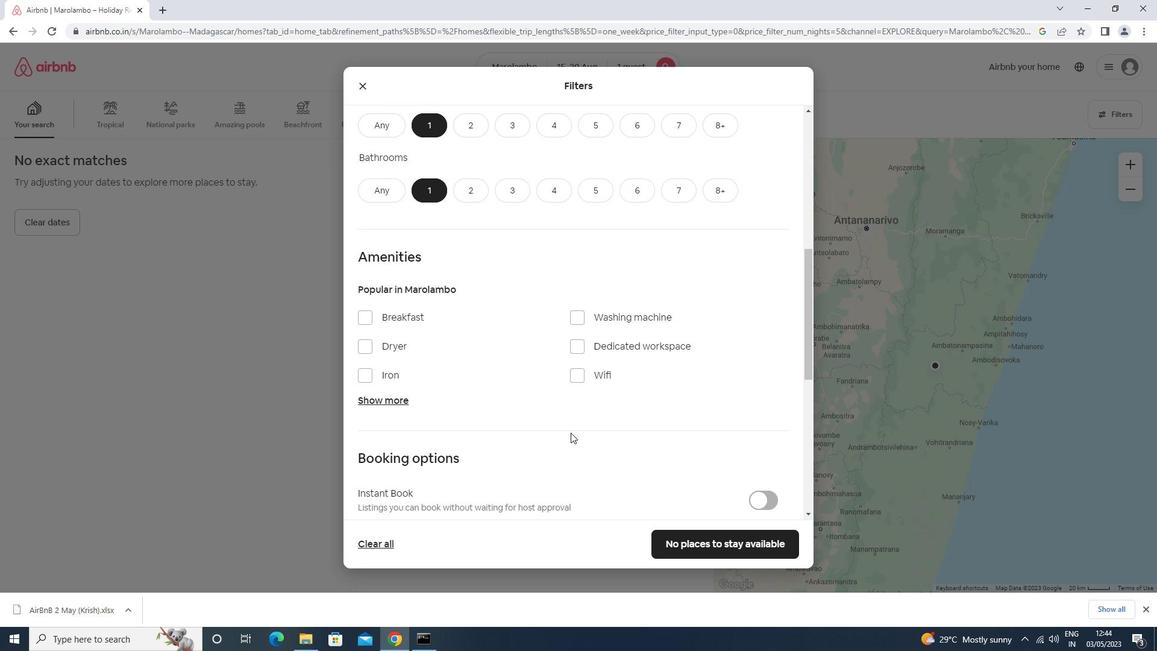 
Action: Mouse scrolled (571, 432) with delta (0, 0)
Screenshot: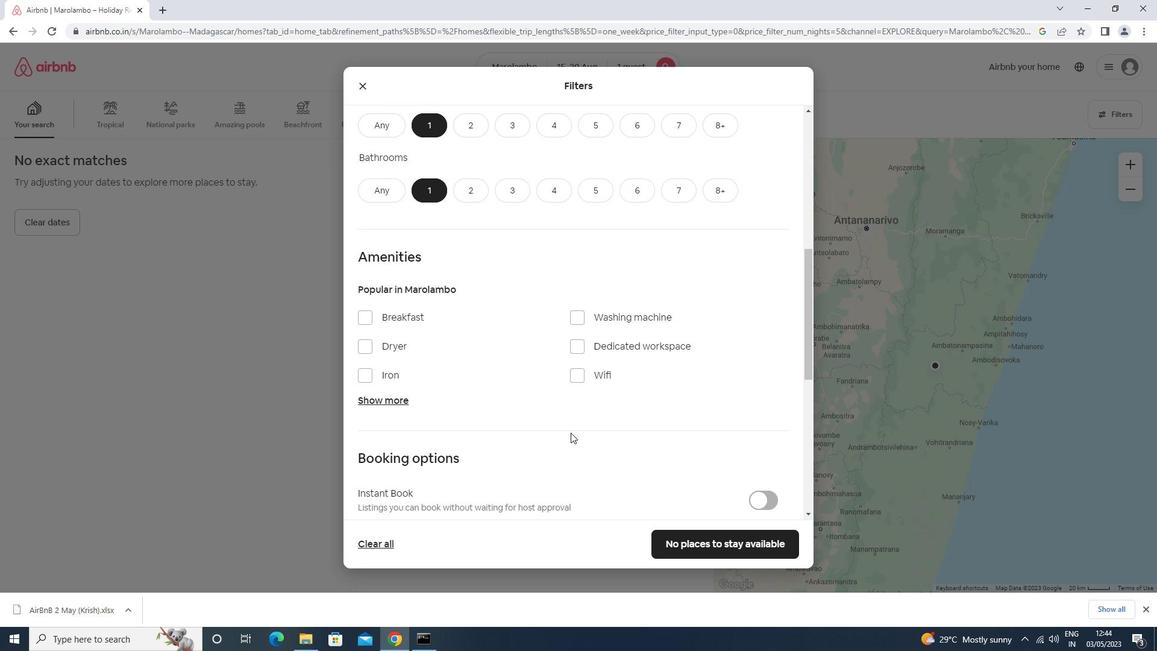 
Action: Mouse scrolled (571, 432) with delta (0, 0)
Screenshot: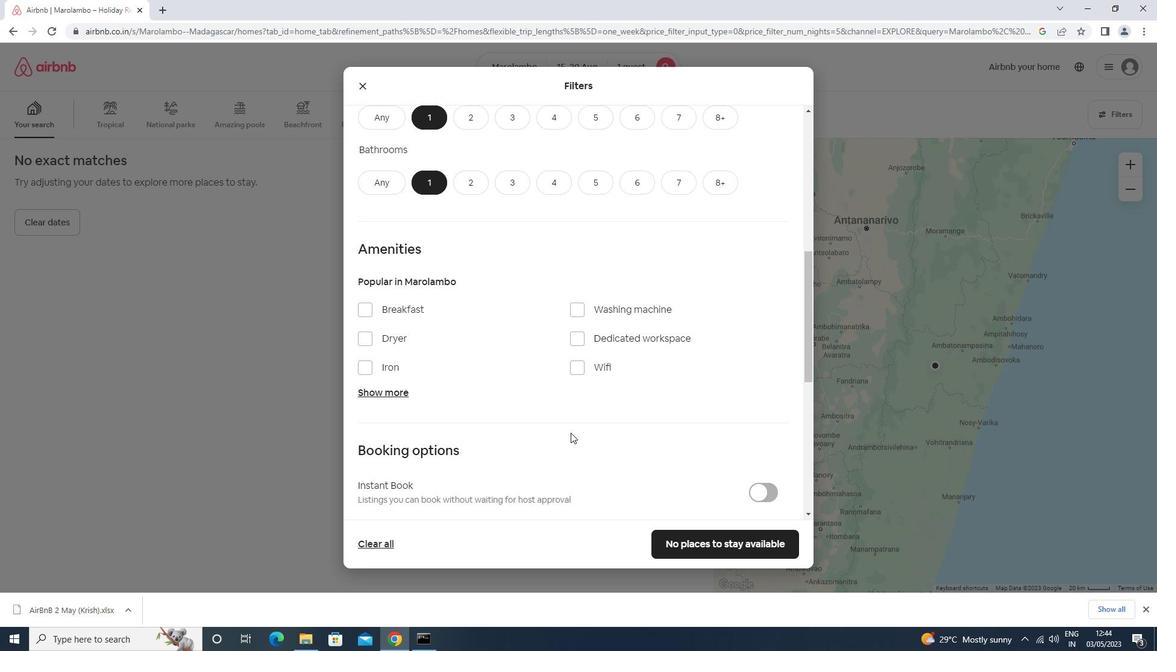 
Action: Mouse moved to (765, 303)
Screenshot: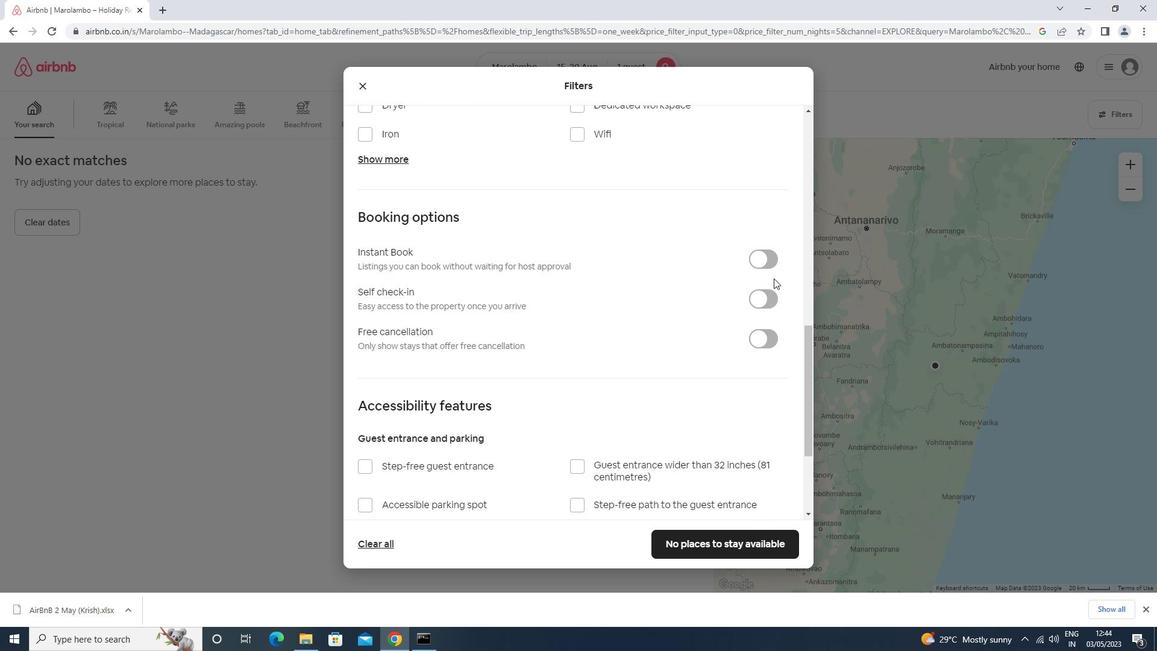 
Action: Mouse pressed left at (765, 303)
Screenshot: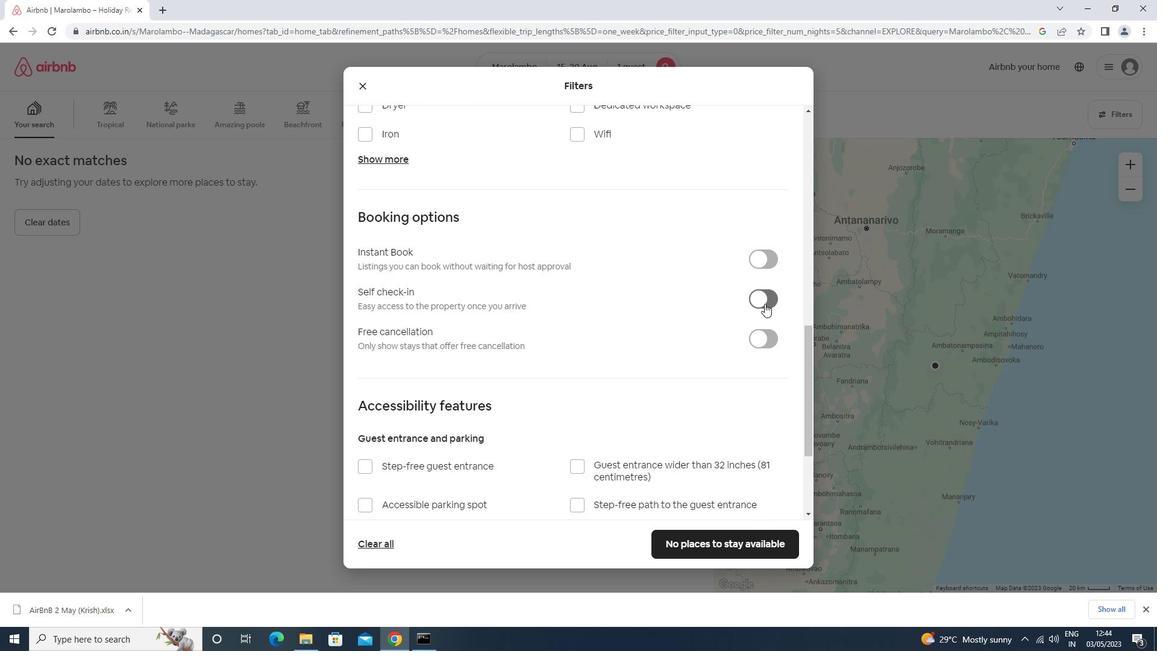 
Action: Mouse moved to (690, 316)
Screenshot: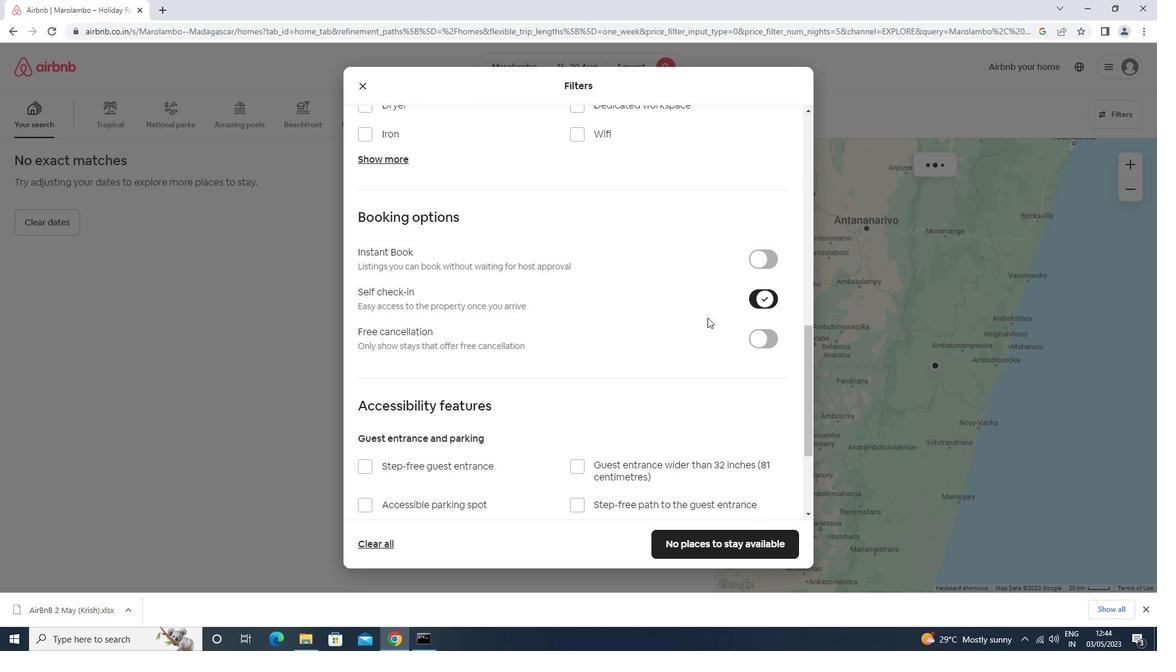 
Action: Mouse scrolled (690, 316) with delta (0, 0)
Screenshot: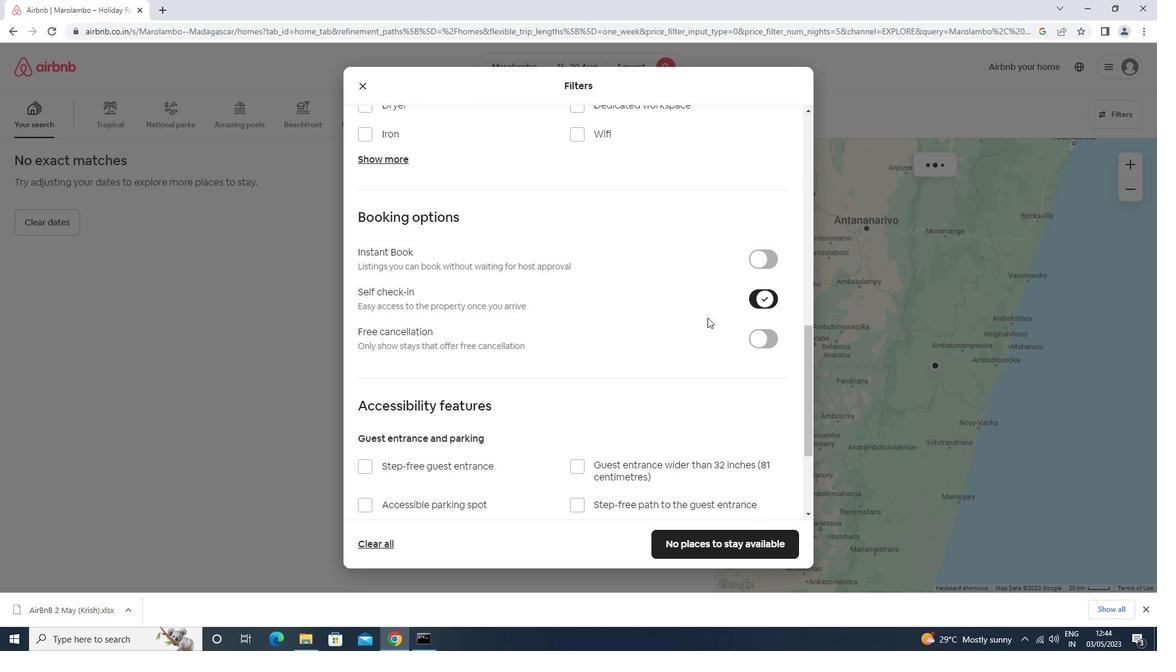 
Action: Mouse moved to (672, 354)
Screenshot: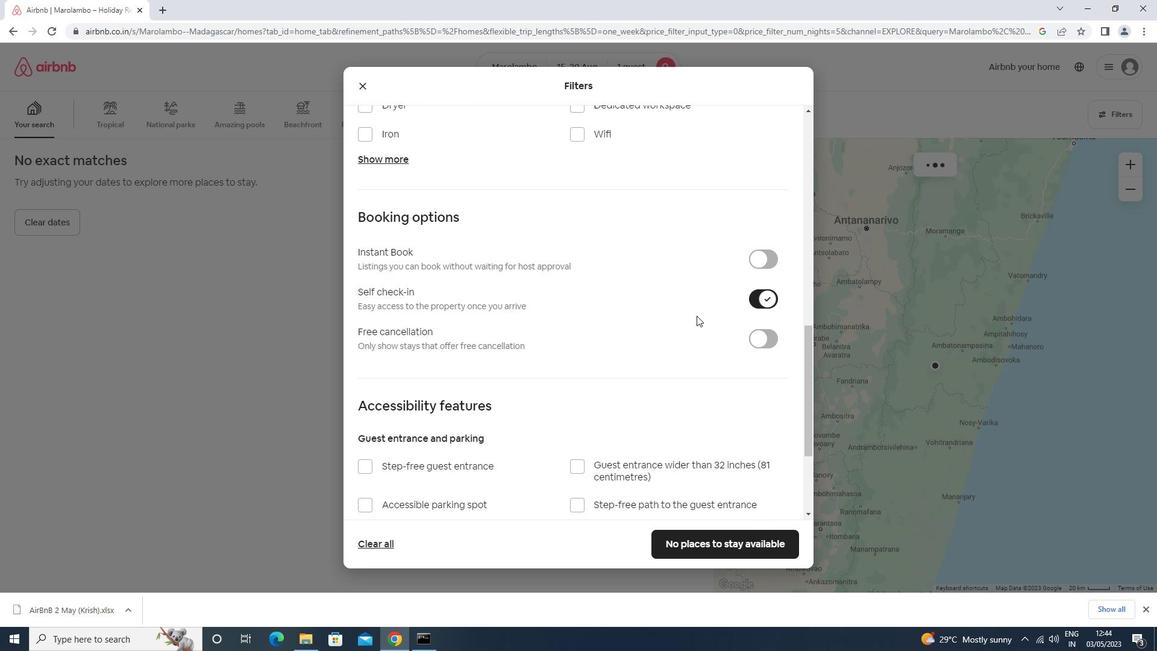 
Action: Mouse scrolled (672, 353) with delta (0, 0)
Screenshot: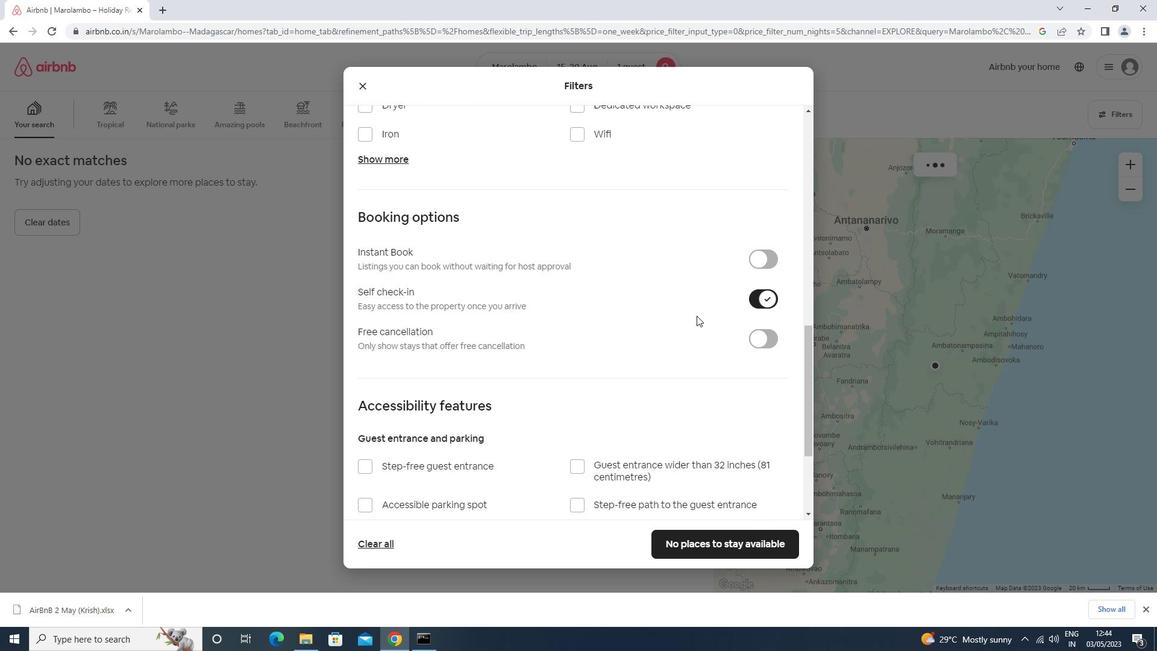 
Action: Mouse moved to (668, 359)
Screenshot: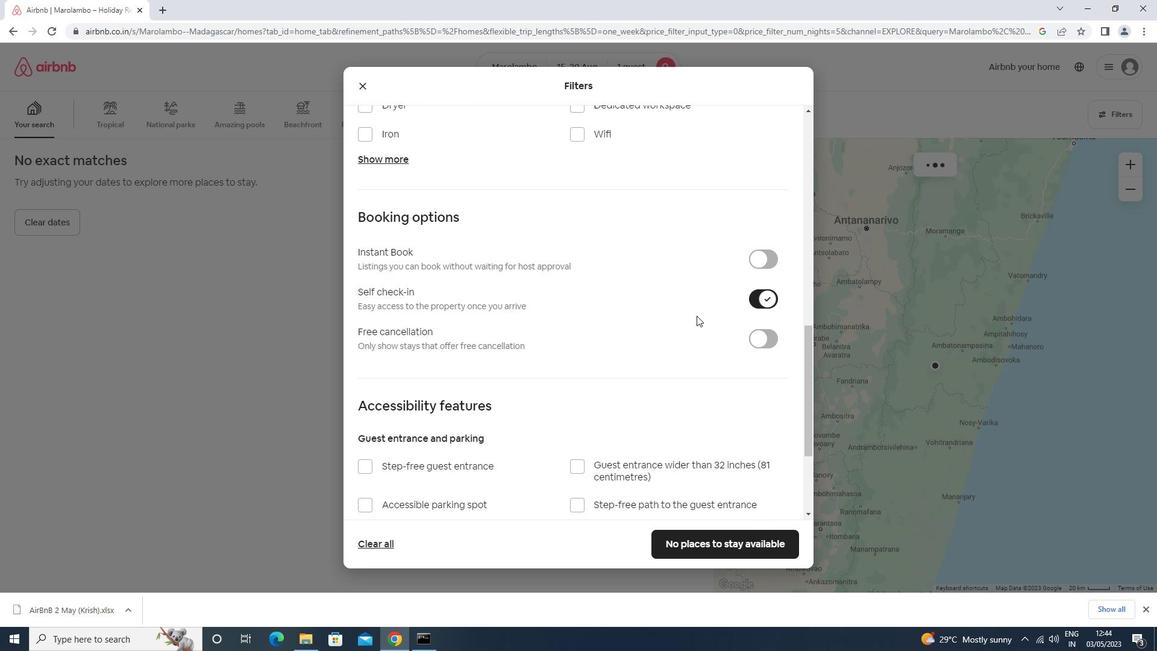 
Action: Mouse scrolled (668, 358) with delta (0, 0)
Screenshot: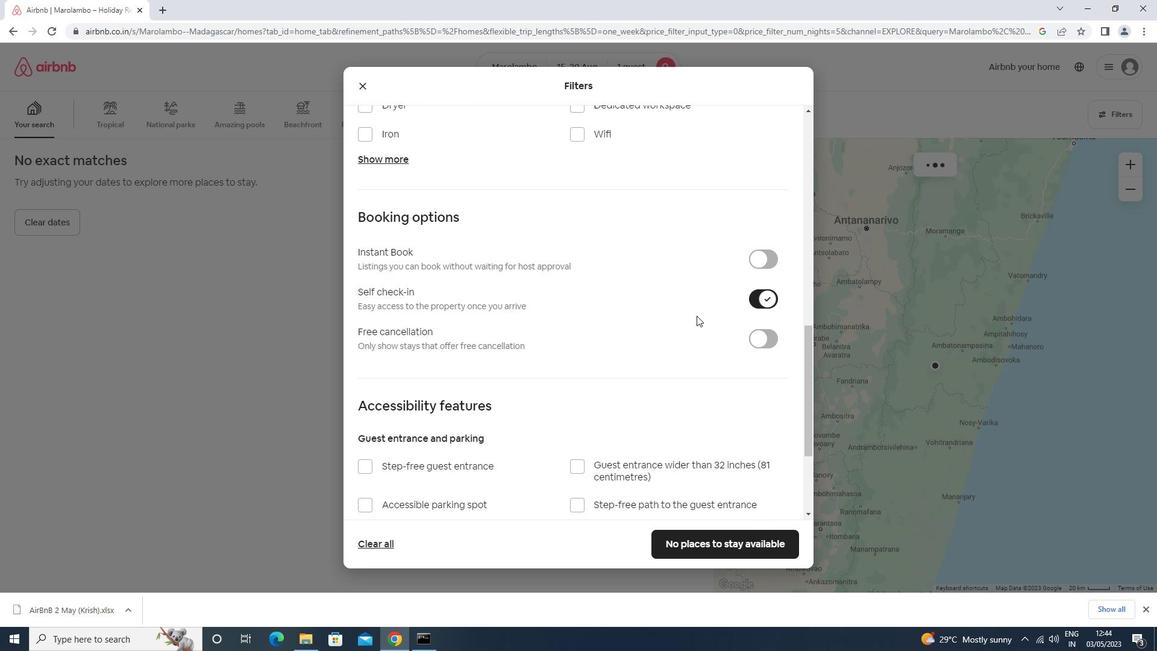 
Action: Mouse moved to (666, 361)
Screenshot: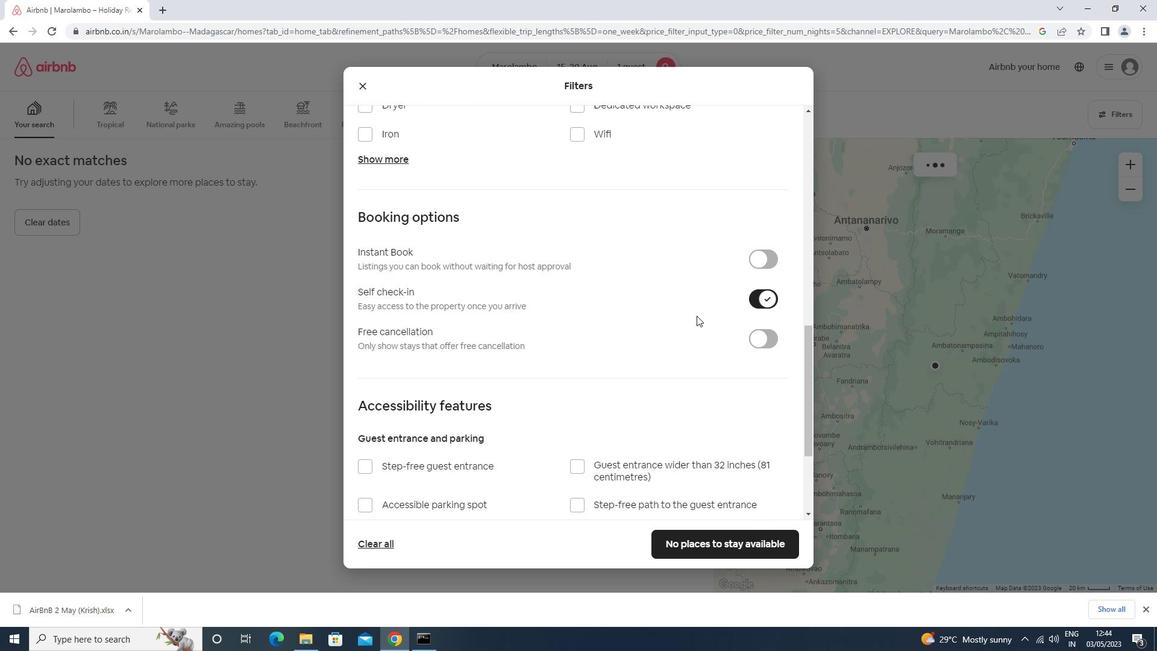 
Action: Mouse scrolled (666, 360) with delta (0, 0)
Screenshot: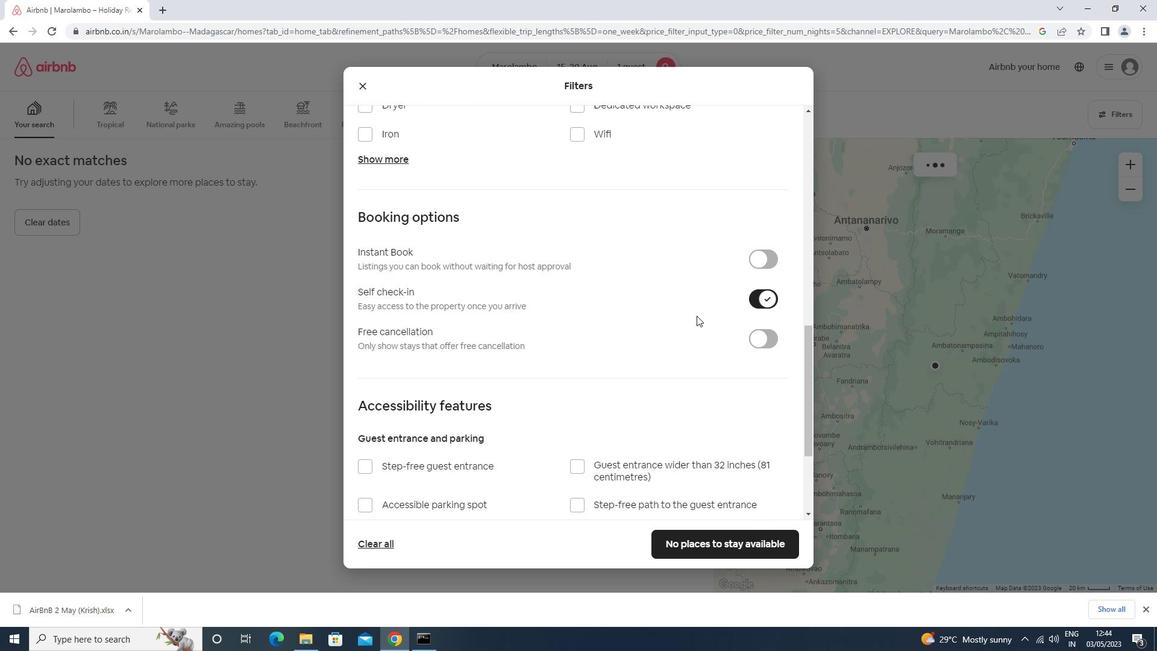 
Action: Mouse moved to (663, 363)
Screenshot: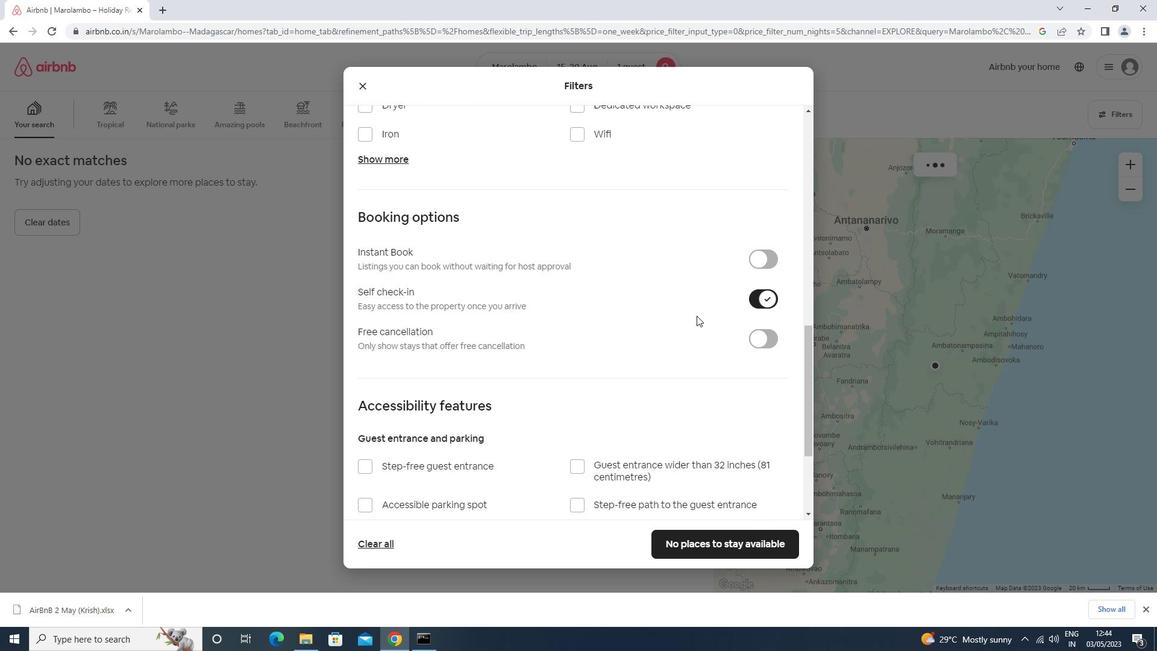 
Action: Mouse scrolled (663, 362) with delta (0, 0)
Screenshot: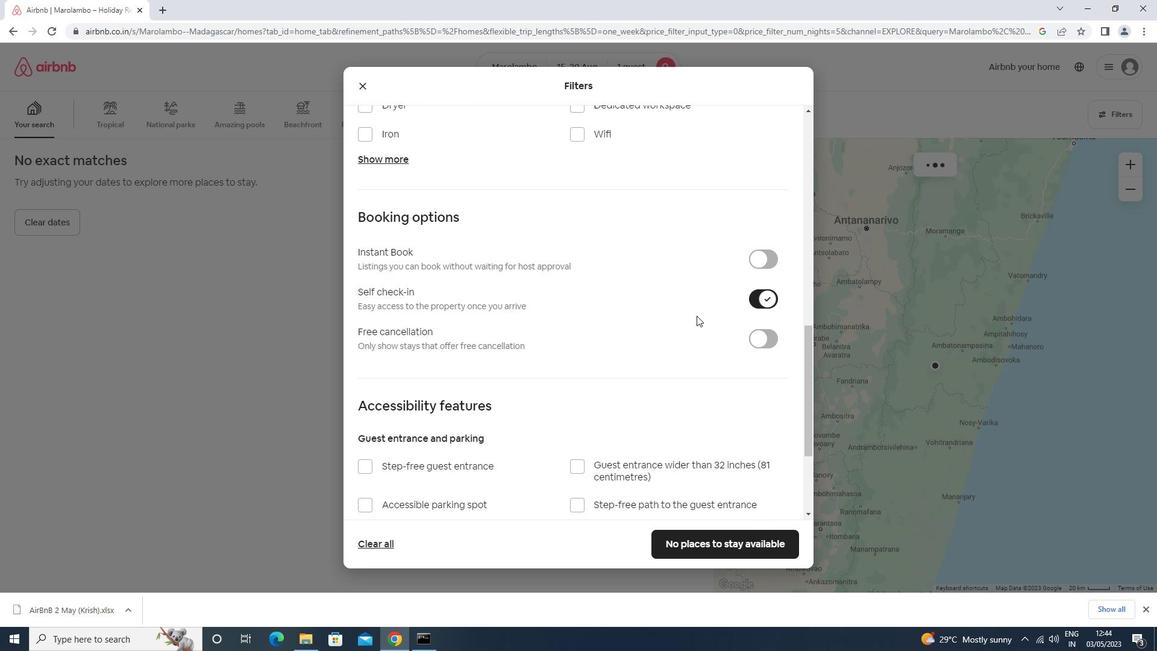 
Action: Mouse moved to (662, 363)
Screenshot: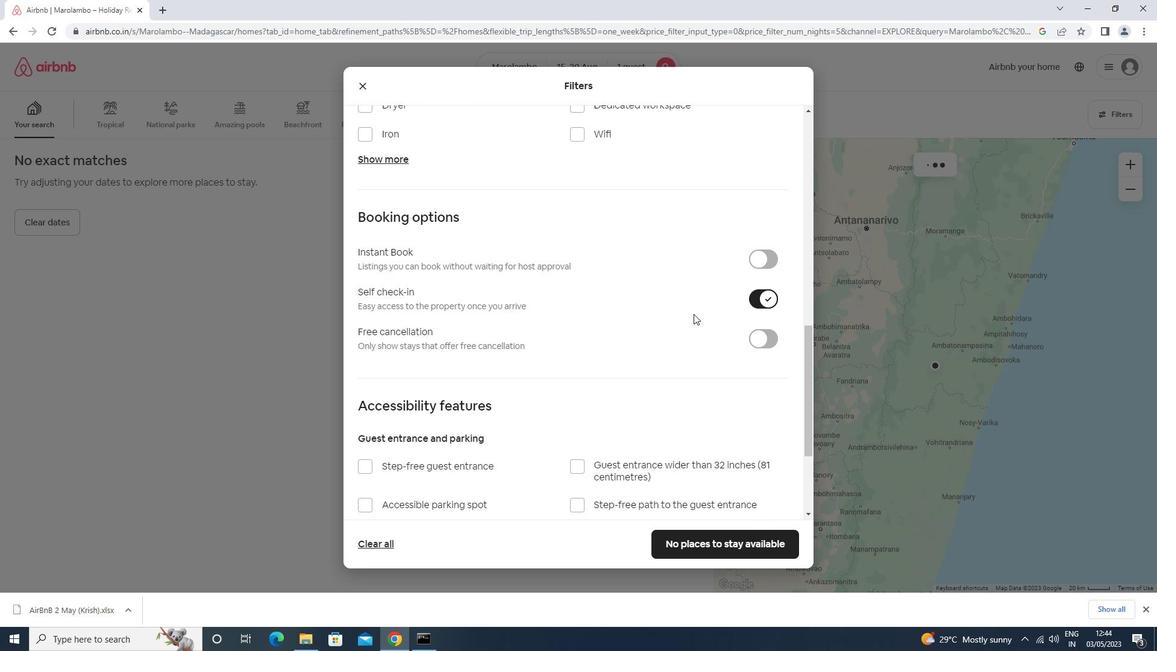 
Action: Mouse scrolled (662, 363) with delta (0, 0)
Screenshot: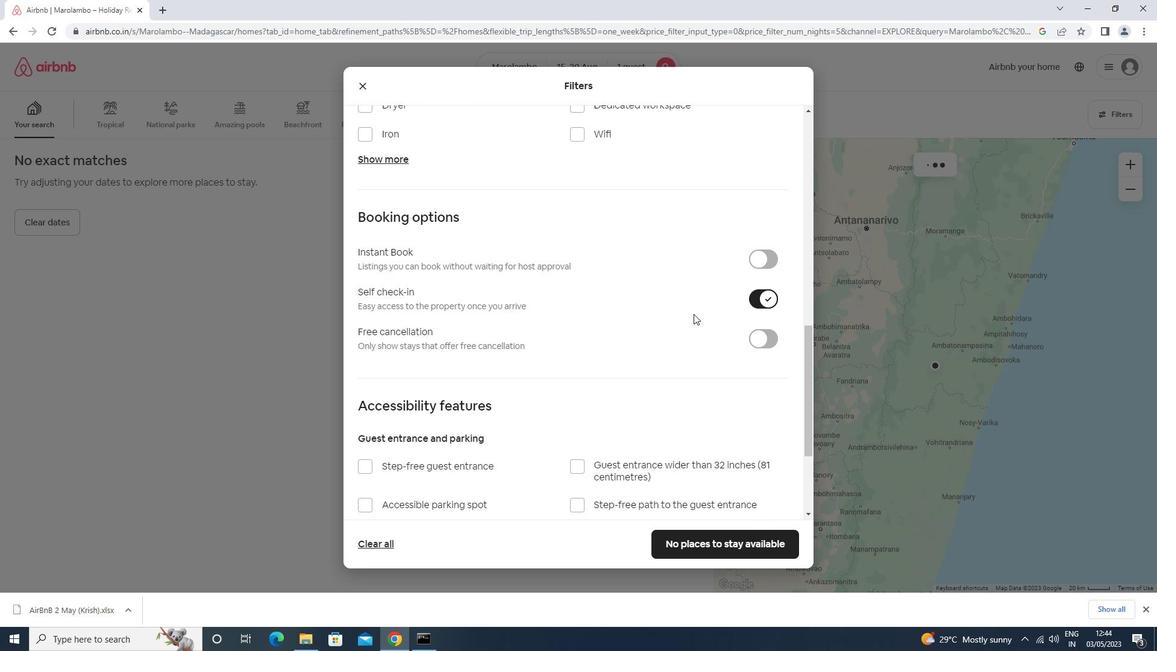 
Action: Mouse moved to (660, 363)
Screenshot: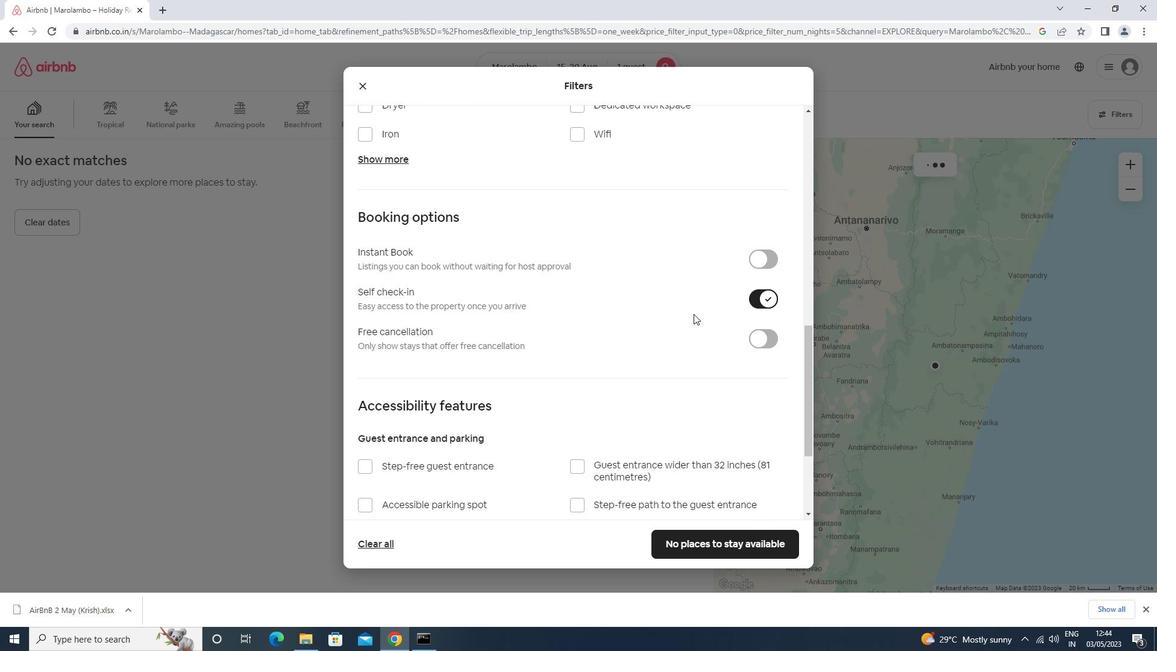 
Action: Mouse scrolled (660, 363) with delta (0, 0)
Screenshot: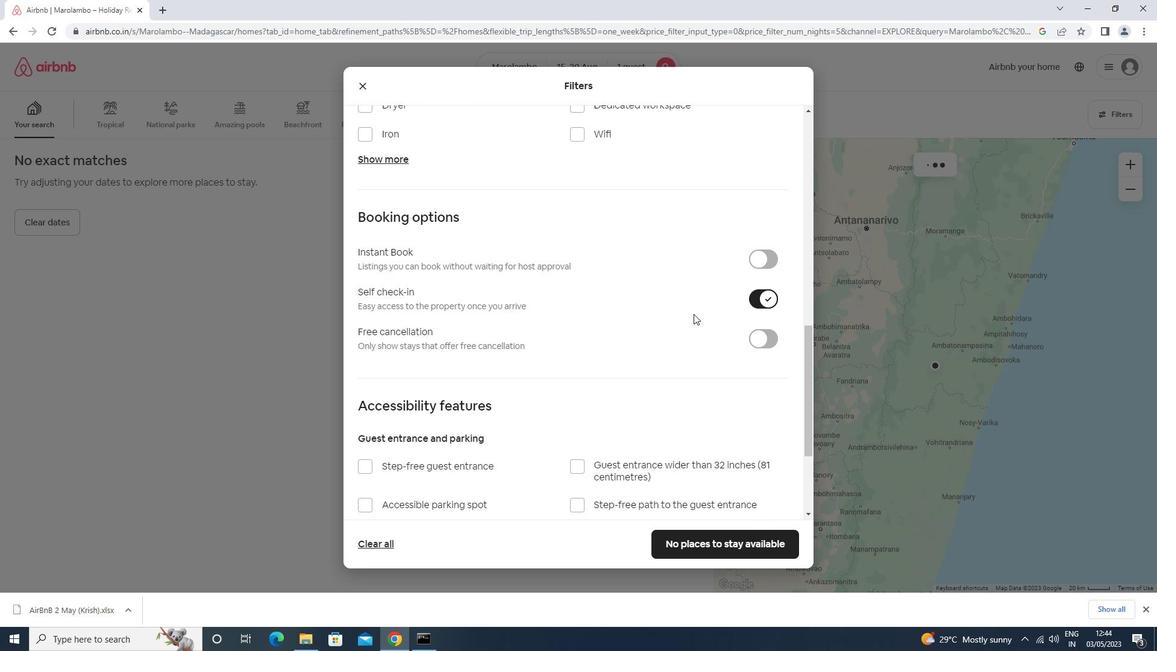 
Action: Mouse moved to (658, 363)
Screenshot: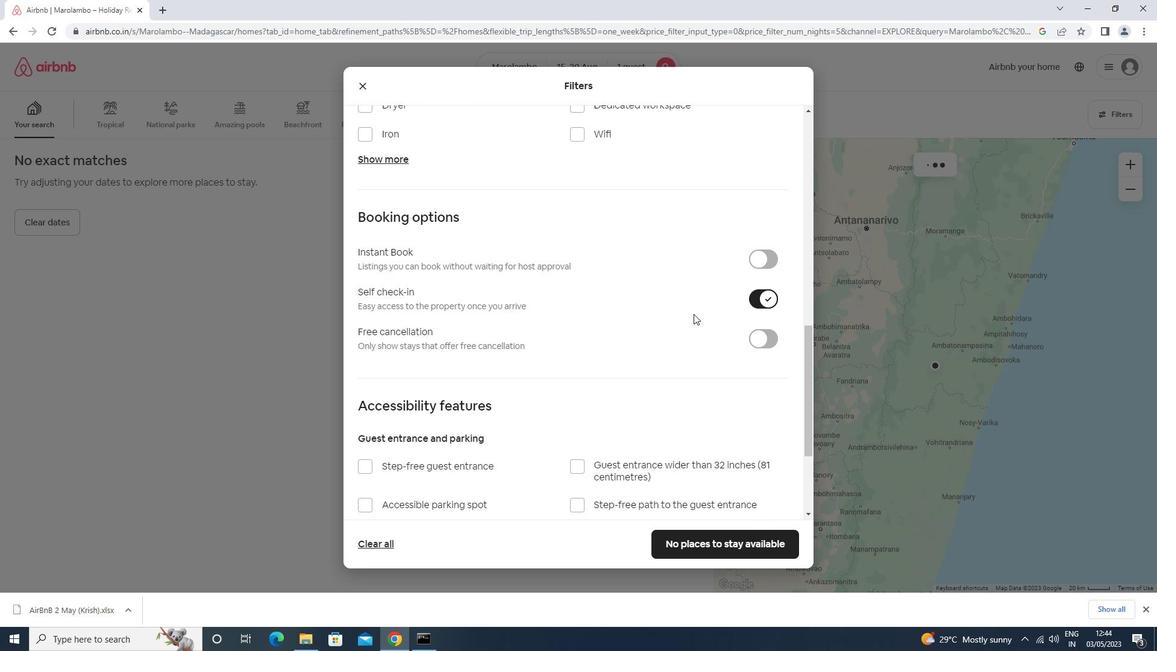 
Action: Mouse scrolled (658, 363) with delta (0, 0)
Screenshot: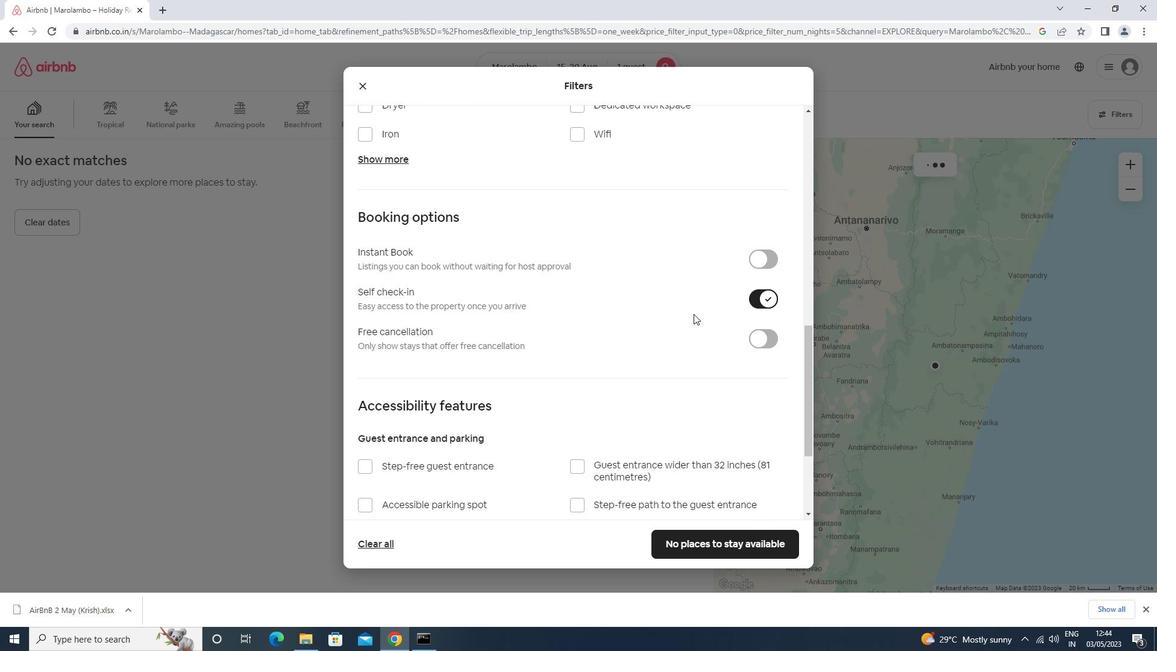 
Action: Mouse moved to (757, 548)
Screenshot: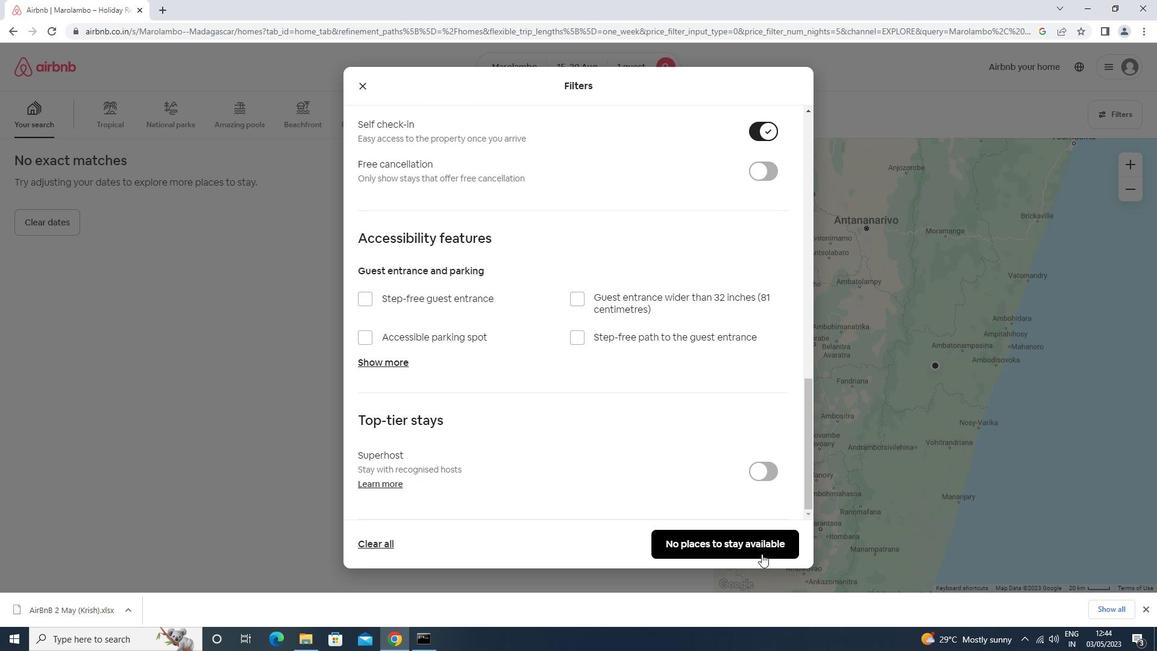 
Action: Mouse pressed left at (757, 548)
Screenshot: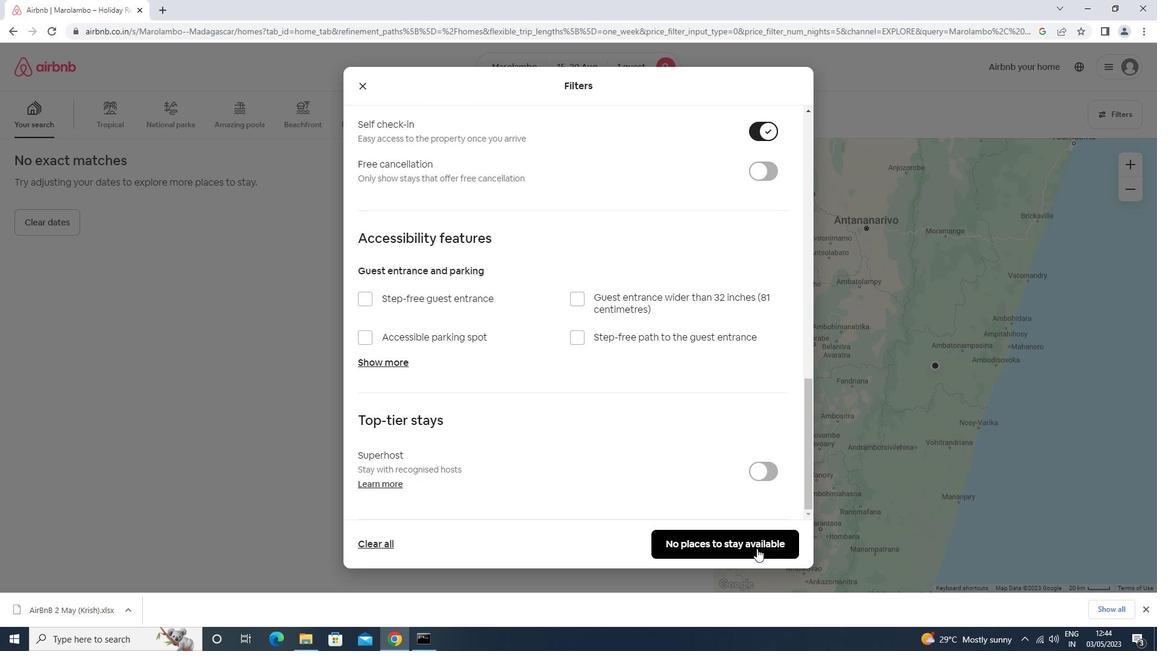 
Action: Mouse moved to (752, 551)
Screenshot: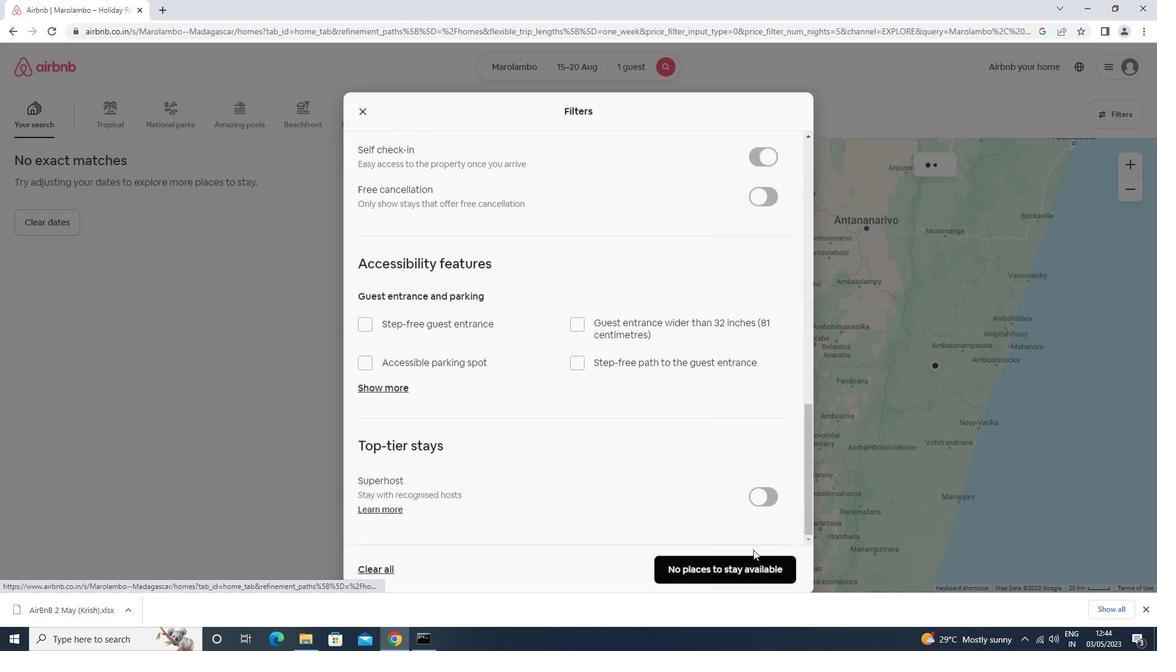 
